 Task: Look for space in Shinshiro, Japan from 8th June, 2023 to 19th June, 2023 for 1 adult in price range Rs.5000 to Rs.12000. Place can be shared room with 1  bedroom having 1 bed and 1 bathroom. Property type can be house, flat, guest house, hotel. Booking option can be shelf check-in. Required host language is English.
Action: Mouse moved to (432, 74)
Screenshot: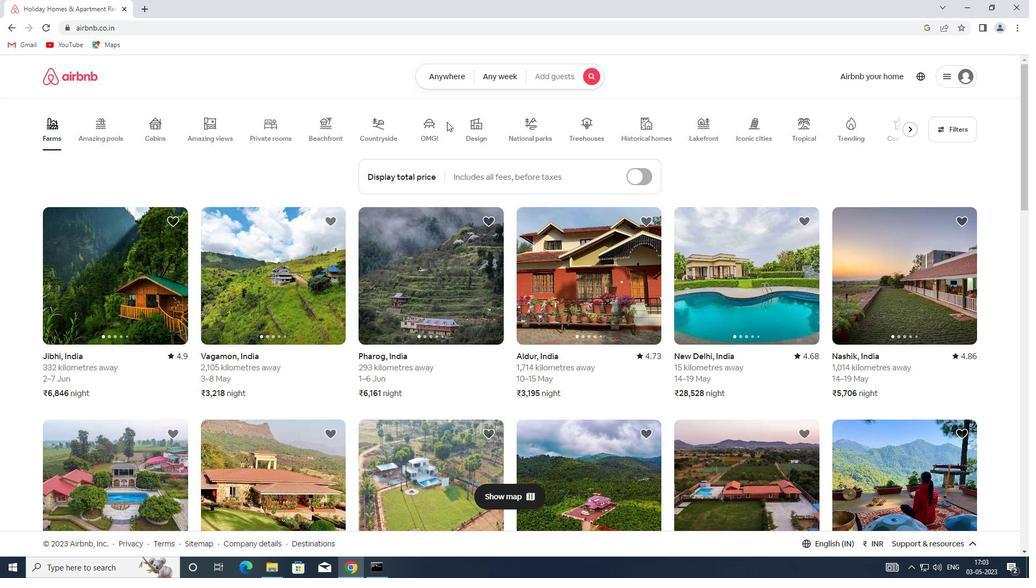 
Action: Mouse pressed left at (432, 74)
Screenshot: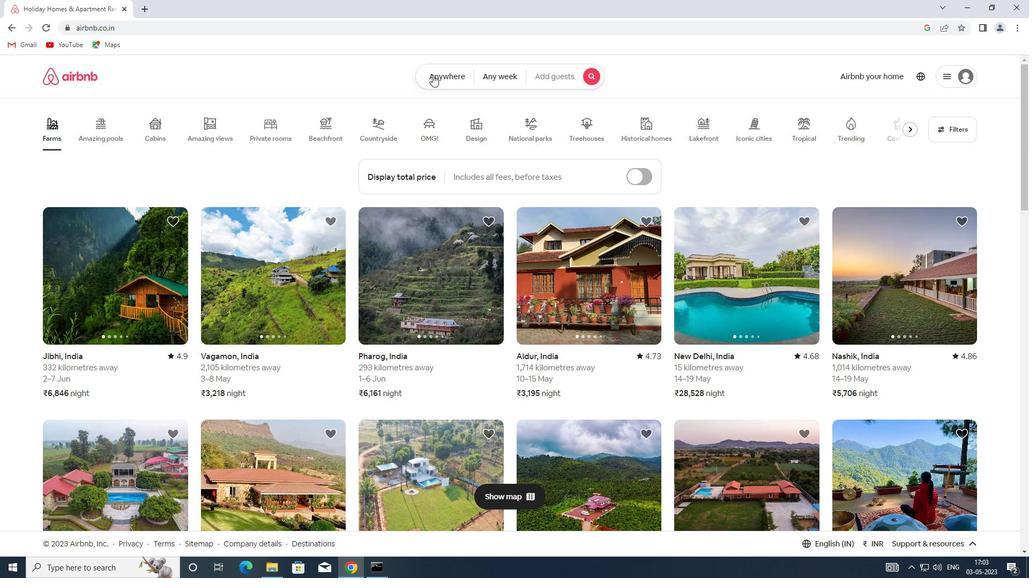 
Action: Mouse moved to (338, 112)
Screenshot: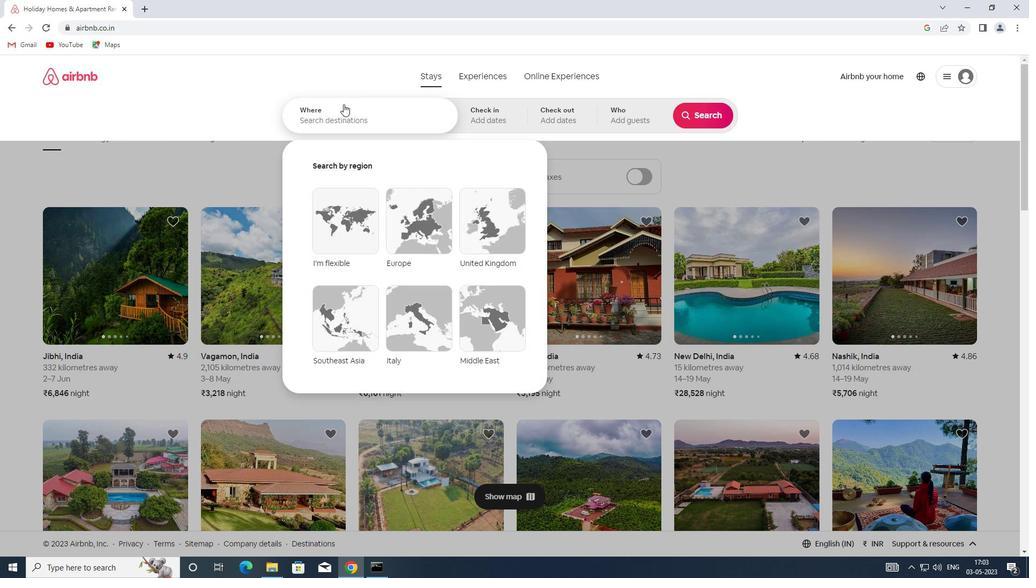 
Action: Mouse pressed left at (338, 112)
Screenshot: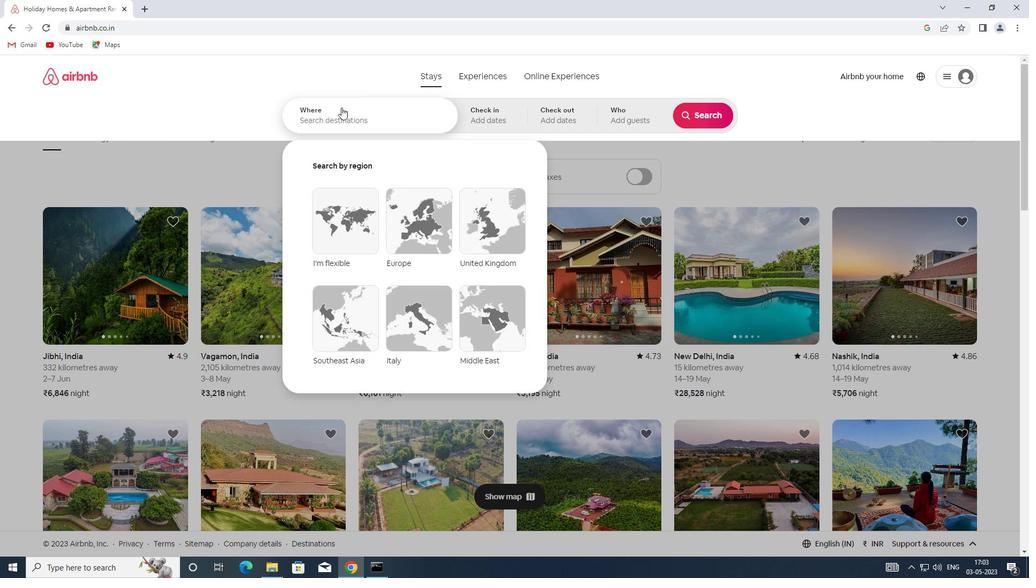 
Action: Key pressed <Key.shift>SHINSHIRO,<Key.shift>JAPAN
Screenshot: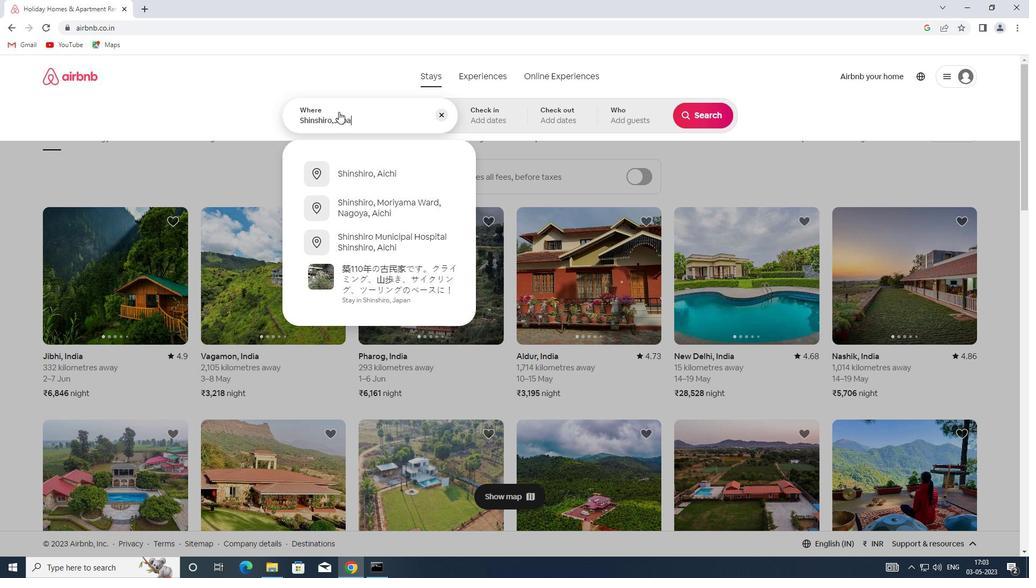 
Action: Mouse moved to (502, 109)
Screenshot: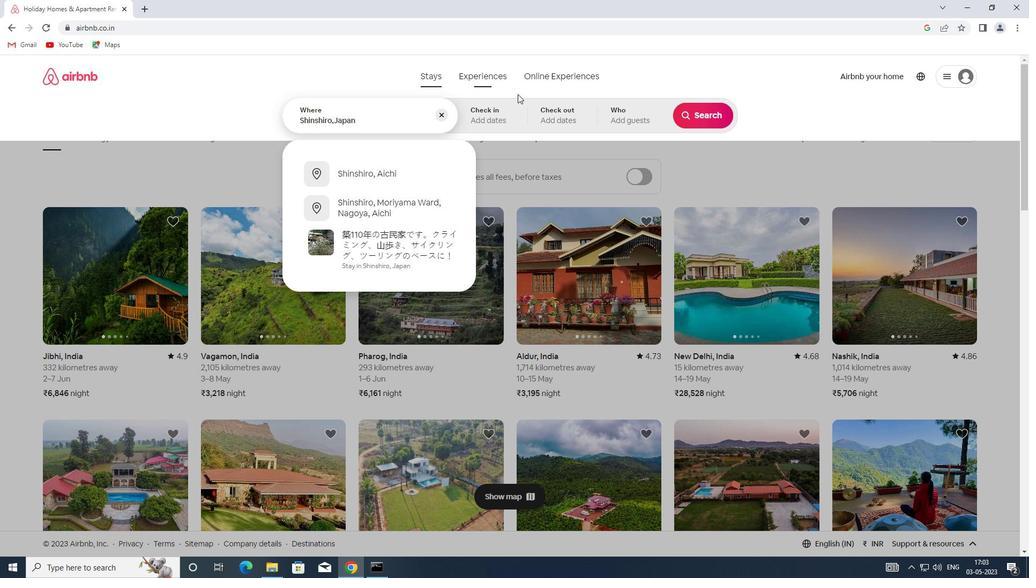 
Action: Mouse pressed left at (502, 109)
Screenshot: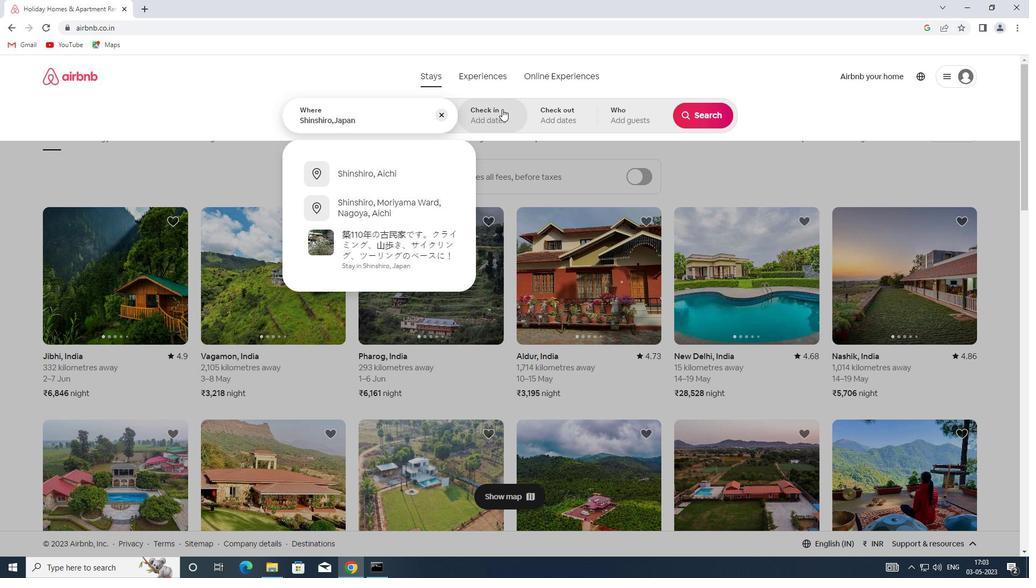 
Action: Mouse moved to (640, 266)
Screenshot: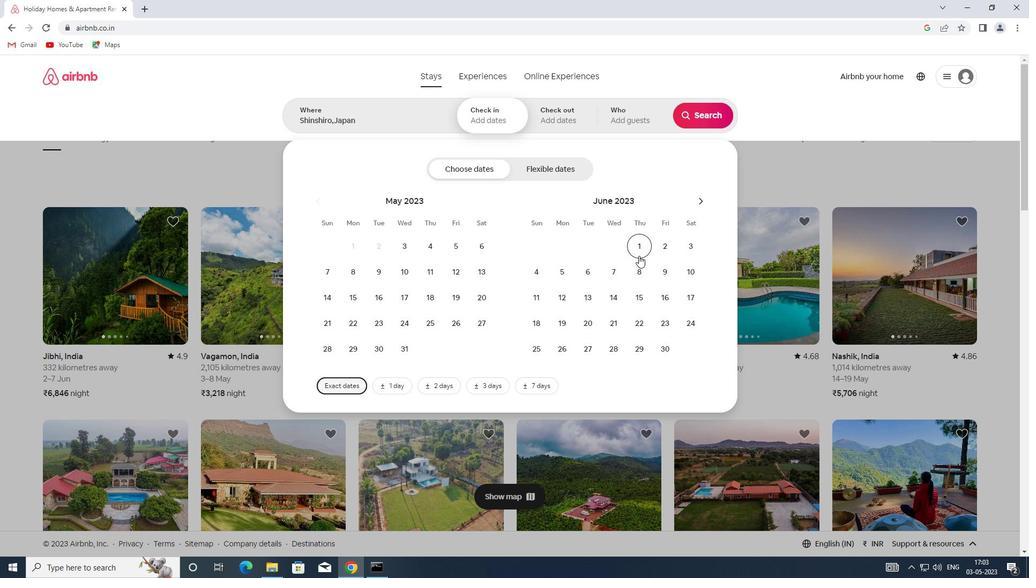 
Action: Mouse pressed left at (640, 266)
Screenshot: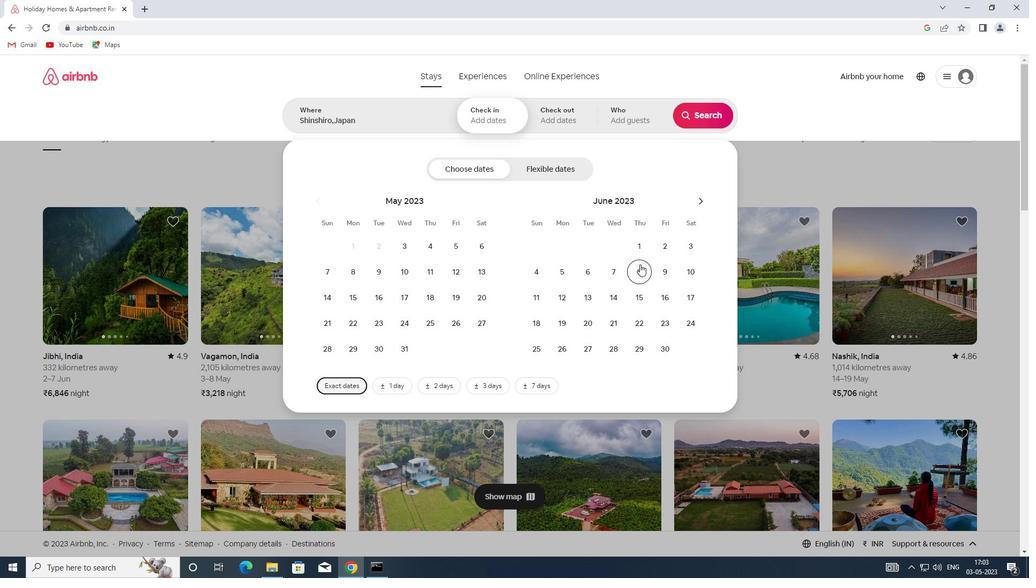 
Action: Mouse moved to (552, 331)
Screenshot: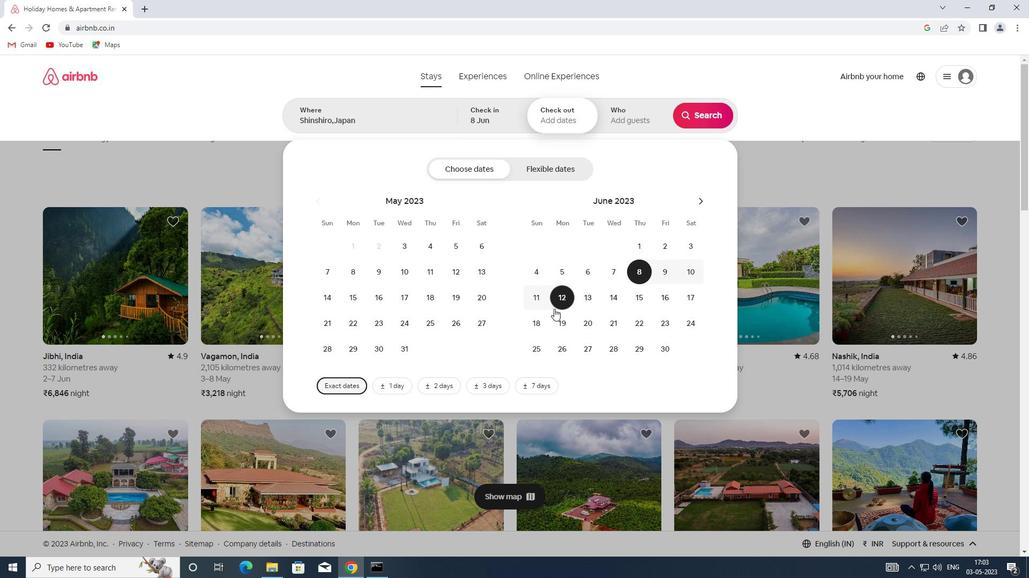 
Action: Mouse pressed left at (552, 331)
Screenshot: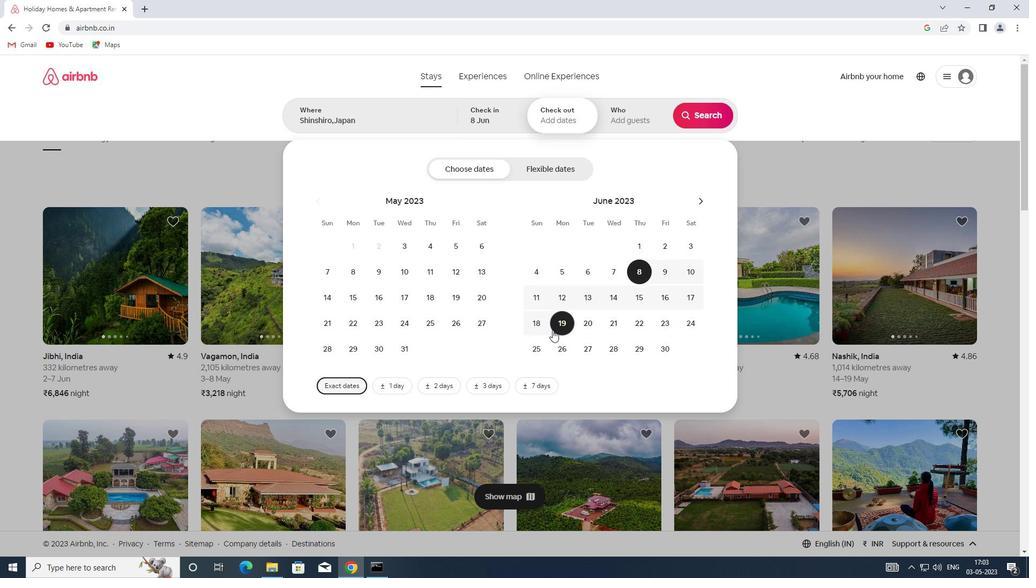 
Action: Mouse moved to (615, 124)
Screenshot: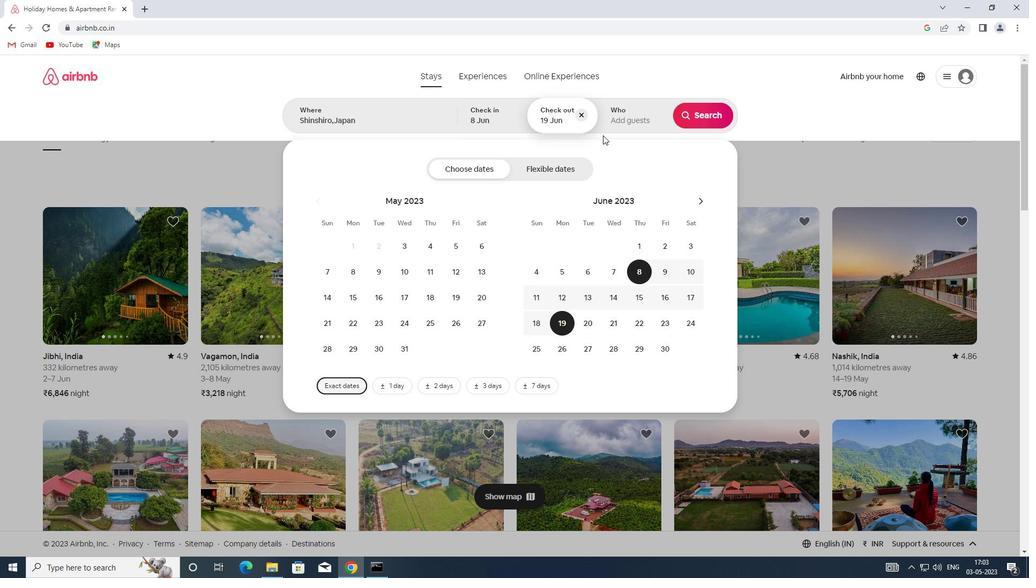 
Action: Mouse pressed left at (615, 124)
Screenshot: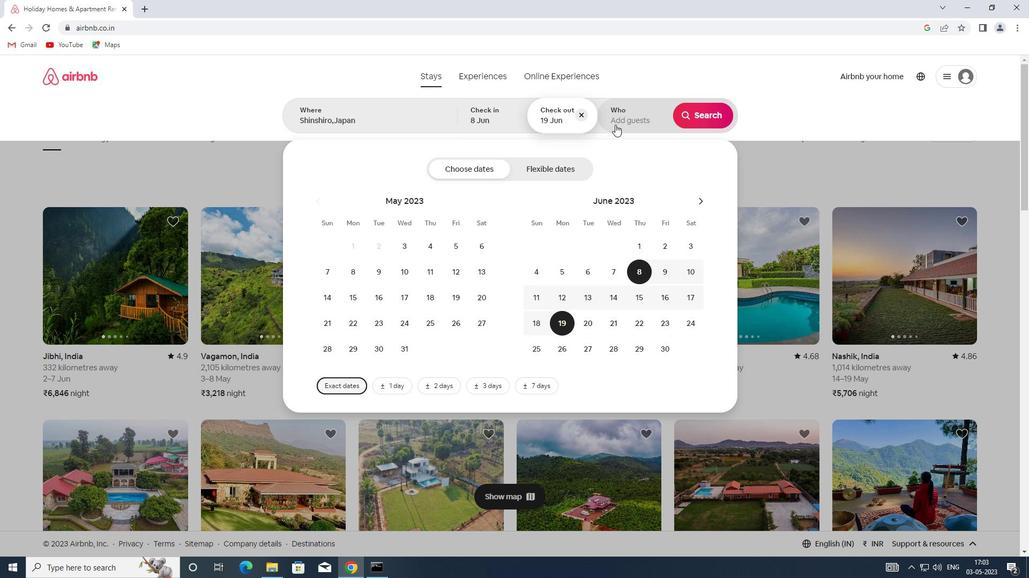 
Action: Mouse moved to (700, 174)
Screenshot: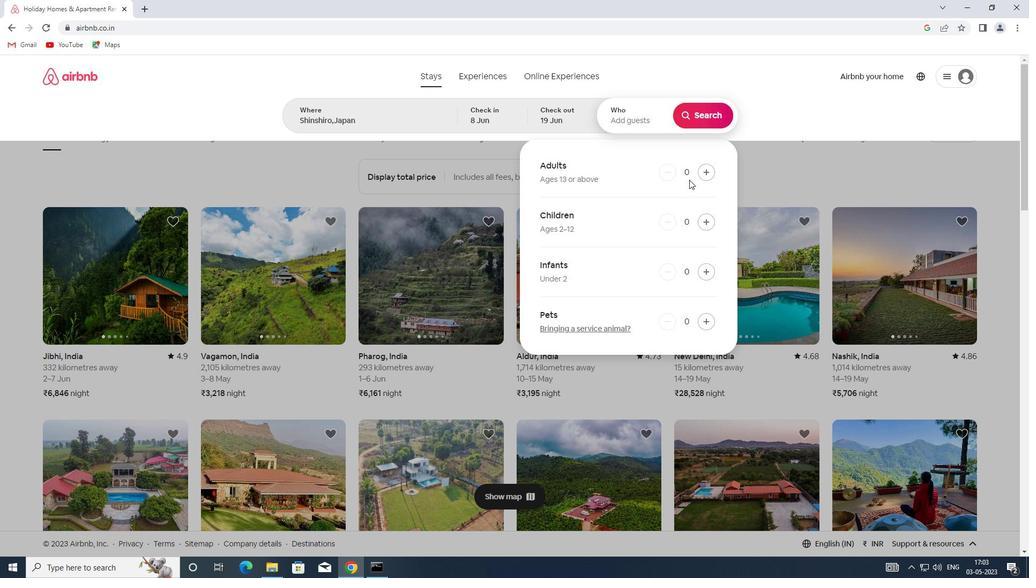 
Action: Mouse pressed left at (700, 174)
Screenshot: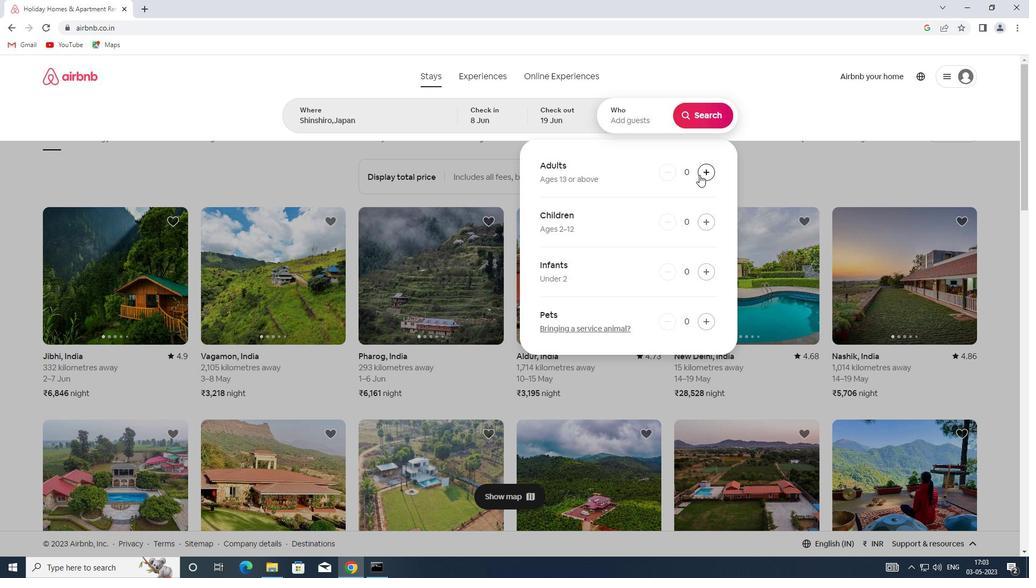 
Action: Mouse moved to (699, 116)
Screenshot: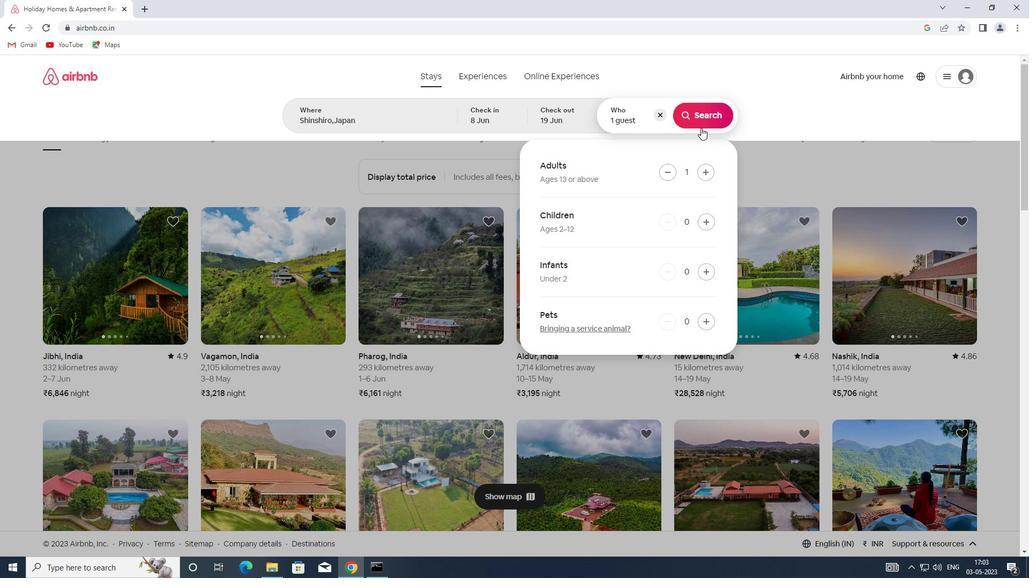 
Action: Mouse pressed left at (699, 116)
Screenshot: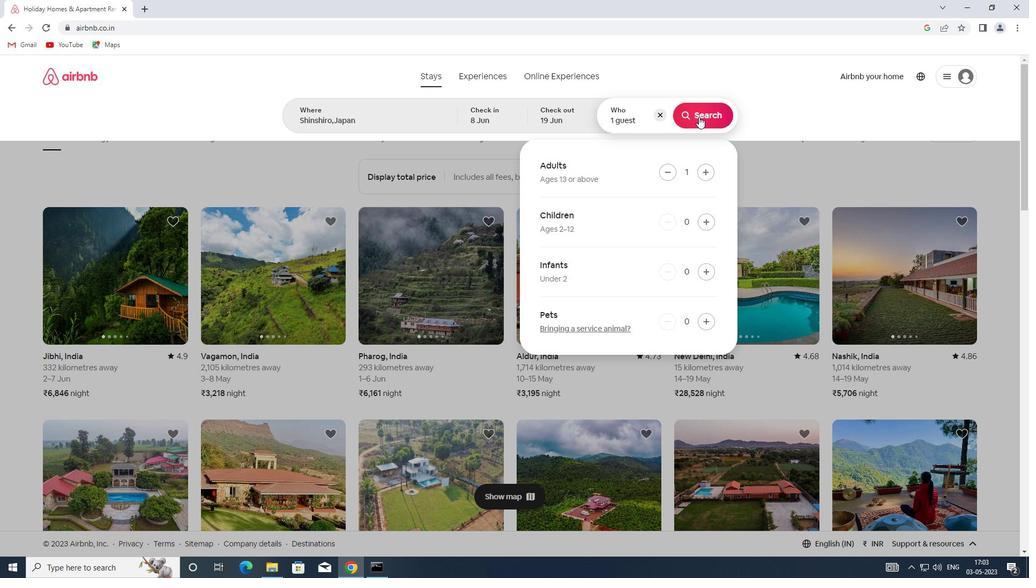 
Action: Mouse moved to (980, 115)
Screenshot: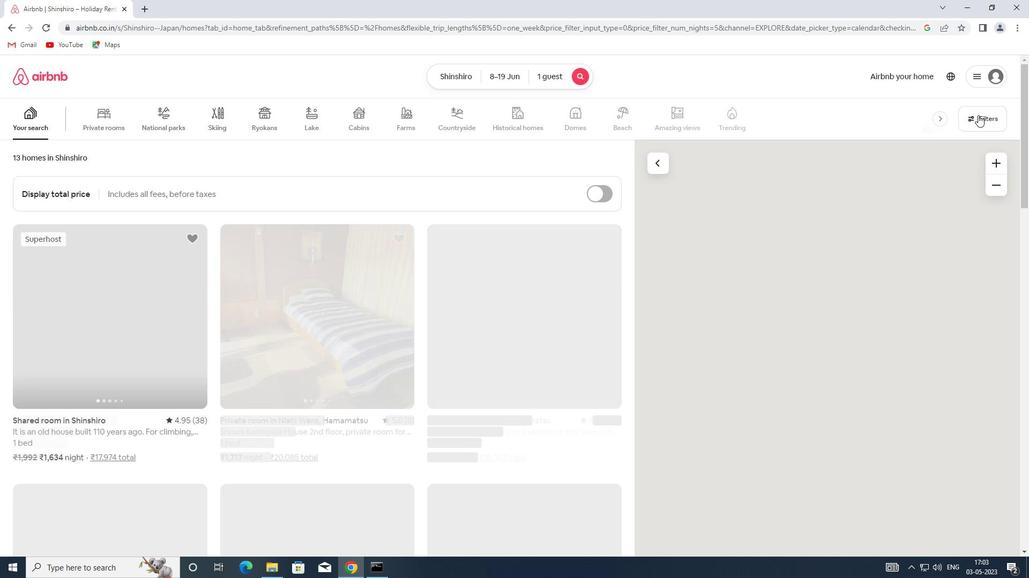 
Action: Mouse pressed left at (980, 115)
Screenshot: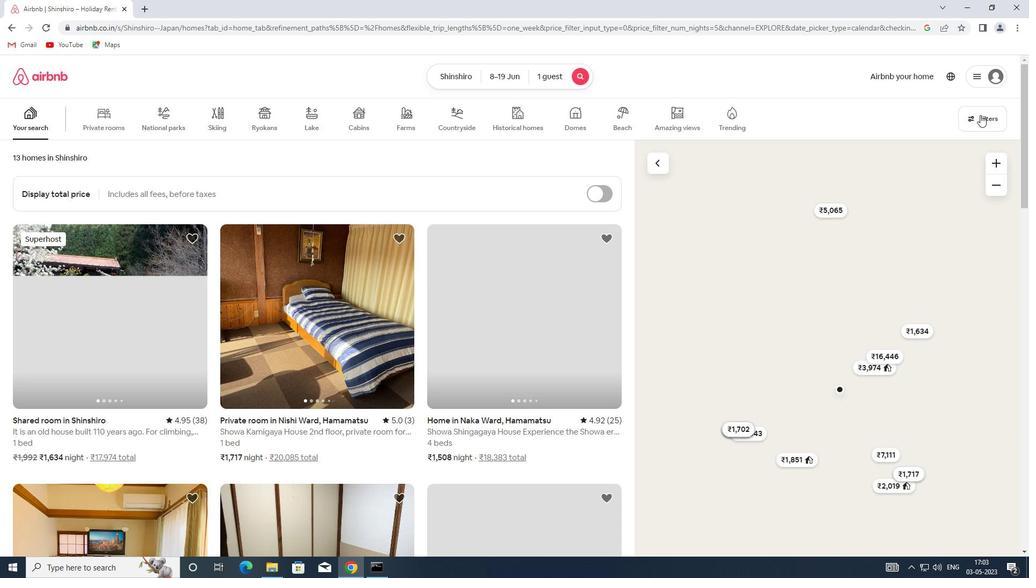 
Action: Mouse moved to (375, 256)
Screenshot: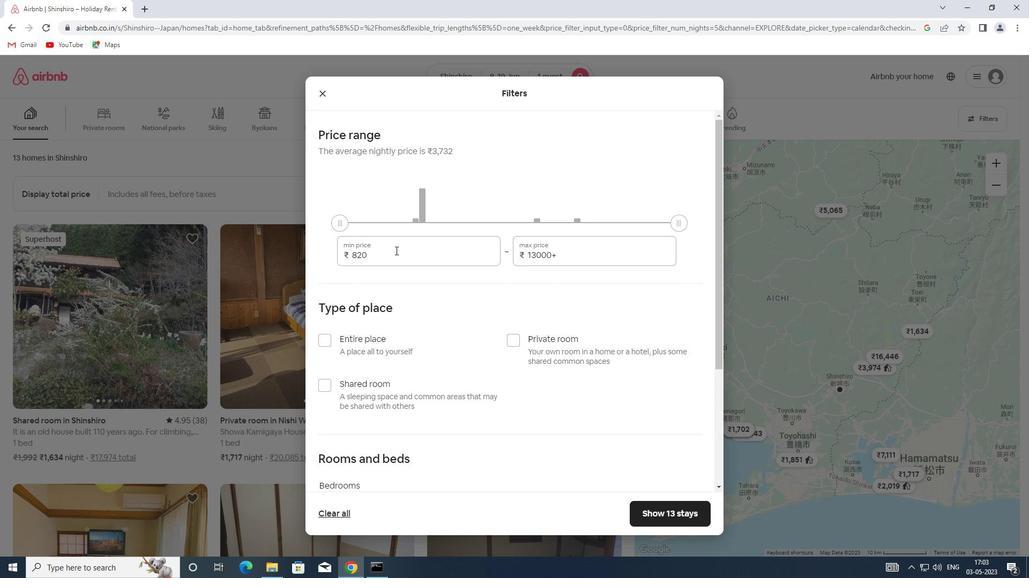 
Action: Mouse pressed left at (375, 256)
Screenshot: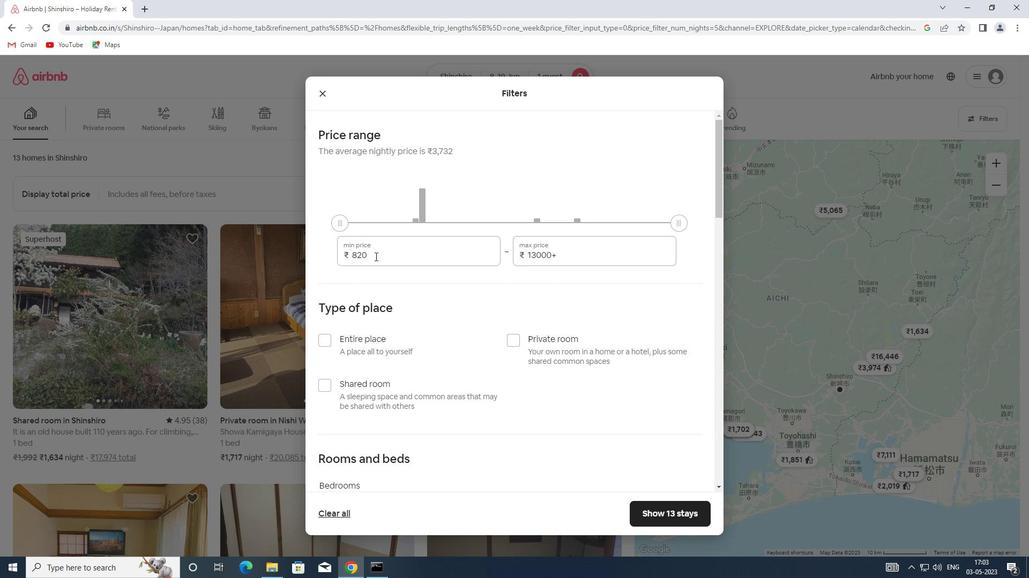 
Action: Mouse moved to (308, 256)
Screenshot: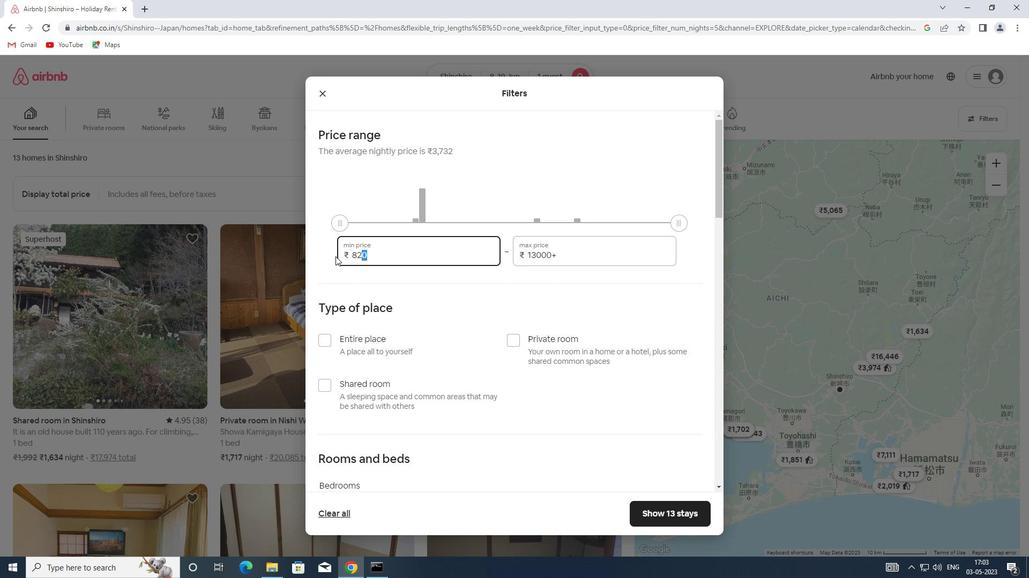 
Action: Key pressed 50
Screenshot: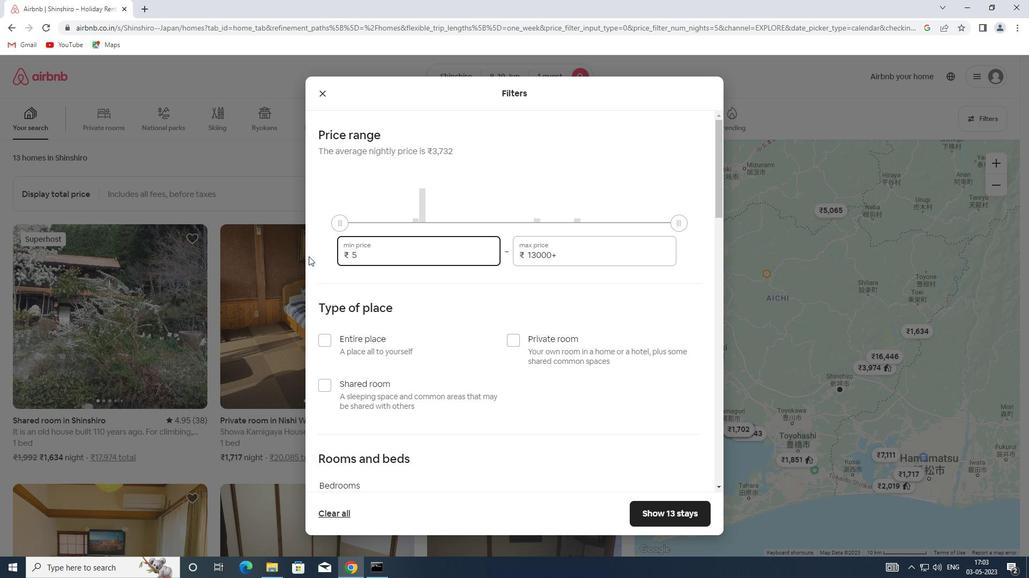 
Action: Mouse moved to (359, 254)
Screenshot: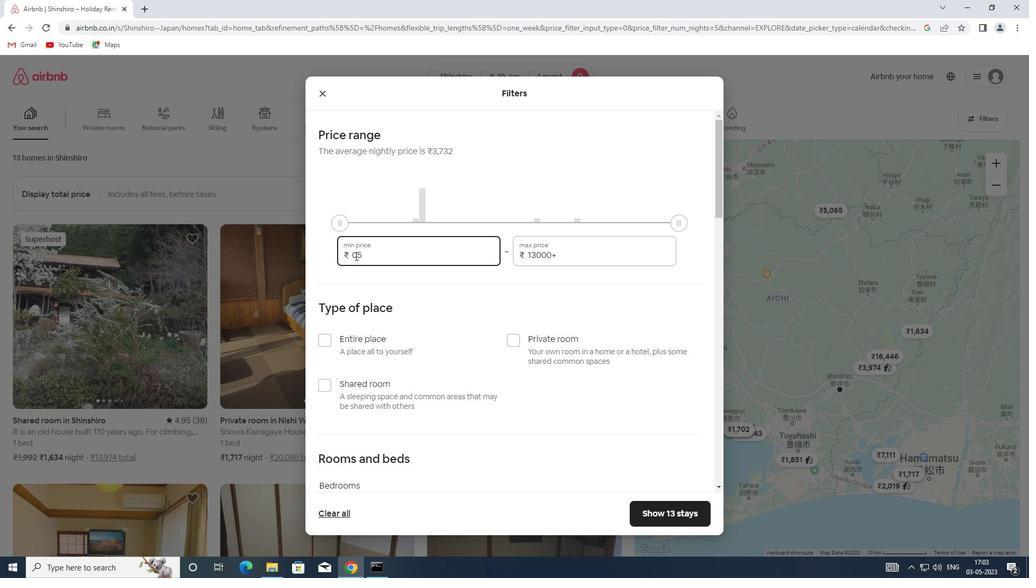 
Action: Mouse pressed left at (359, 254)
Screenshot: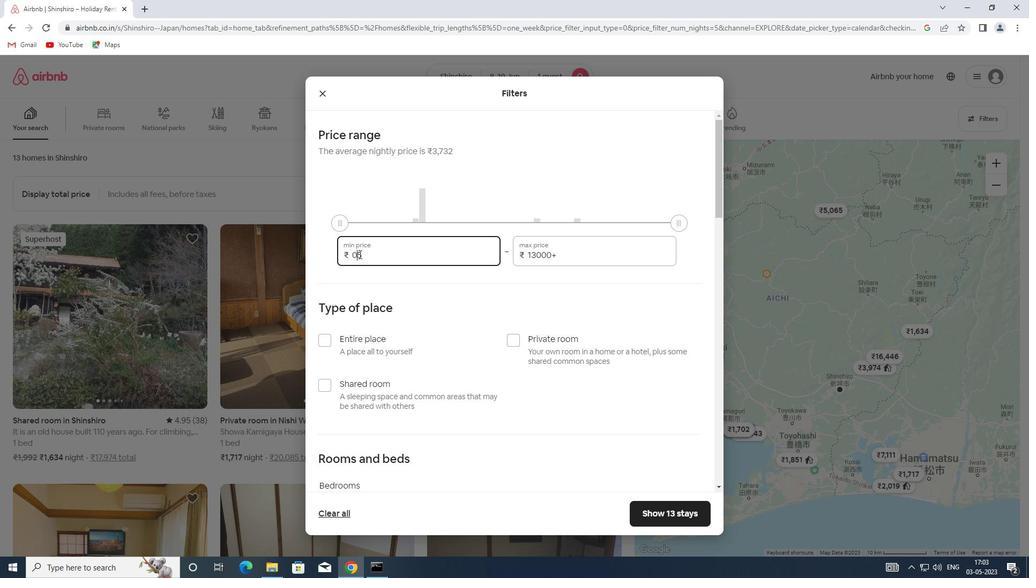 
Action: Mouse moved to (380, 258)
Screenshot: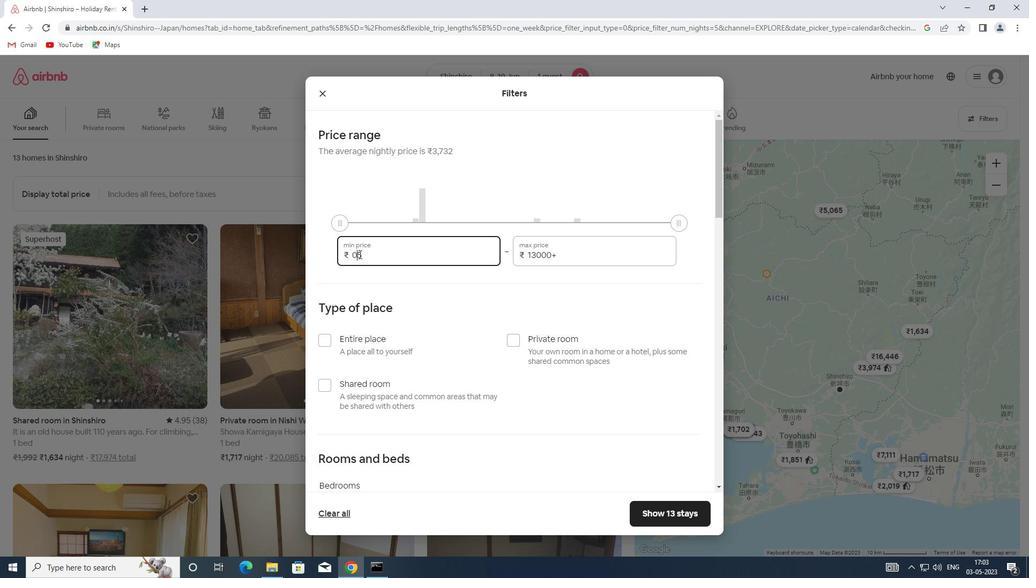 
Action: Mouse pressed left at (380, 258)
Screenshot: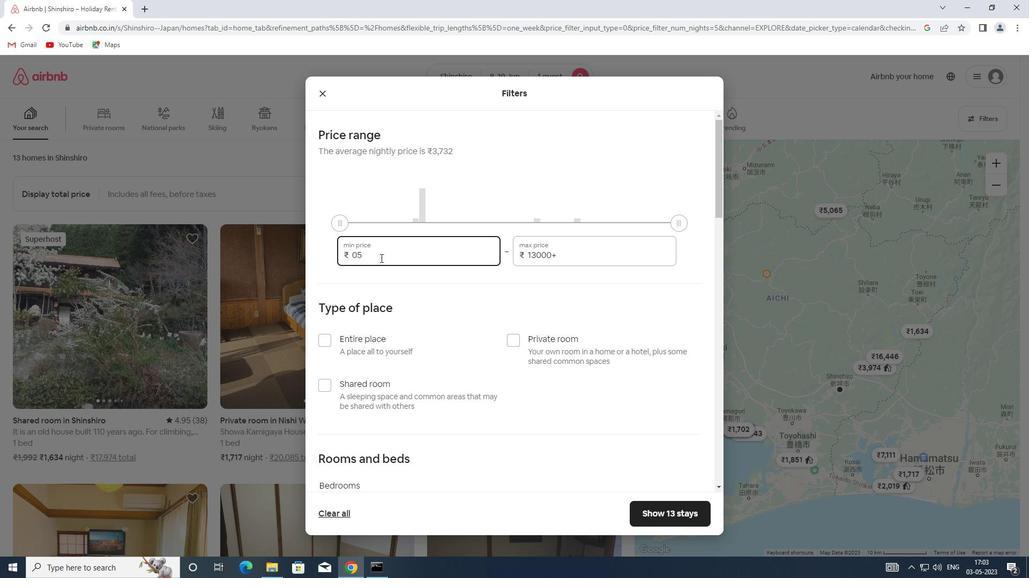 
Action: Mouse moved to (347, 254)
Screenshot: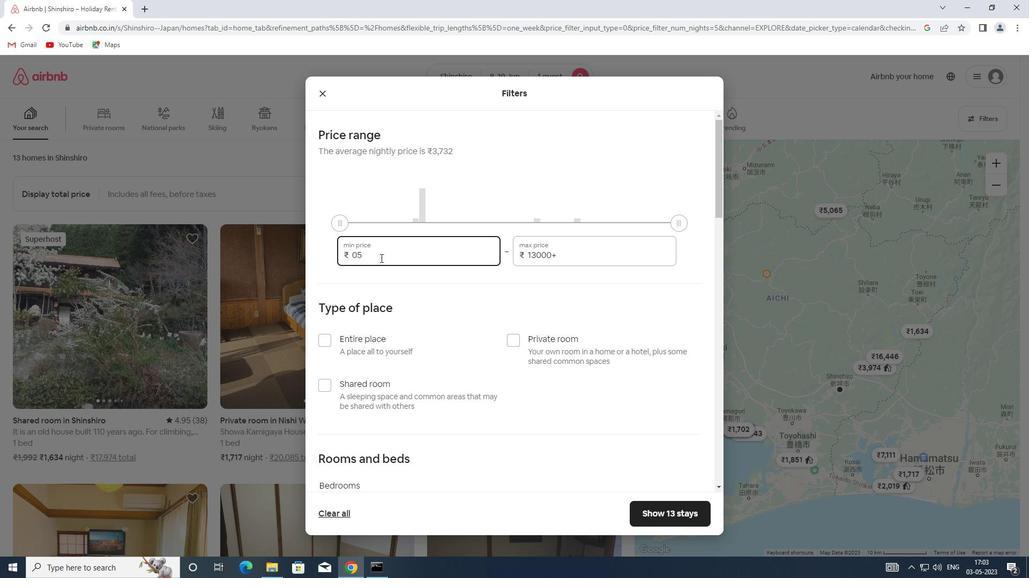 
Action: Key pressed 5000
Screenshot: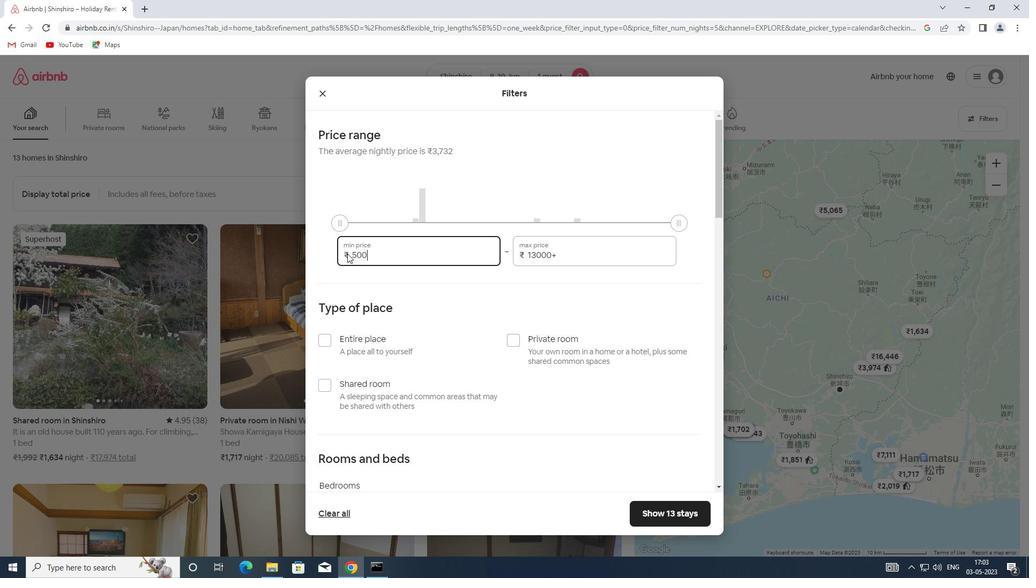 
Action: Mouse moved to (559, 250)
Screenshot: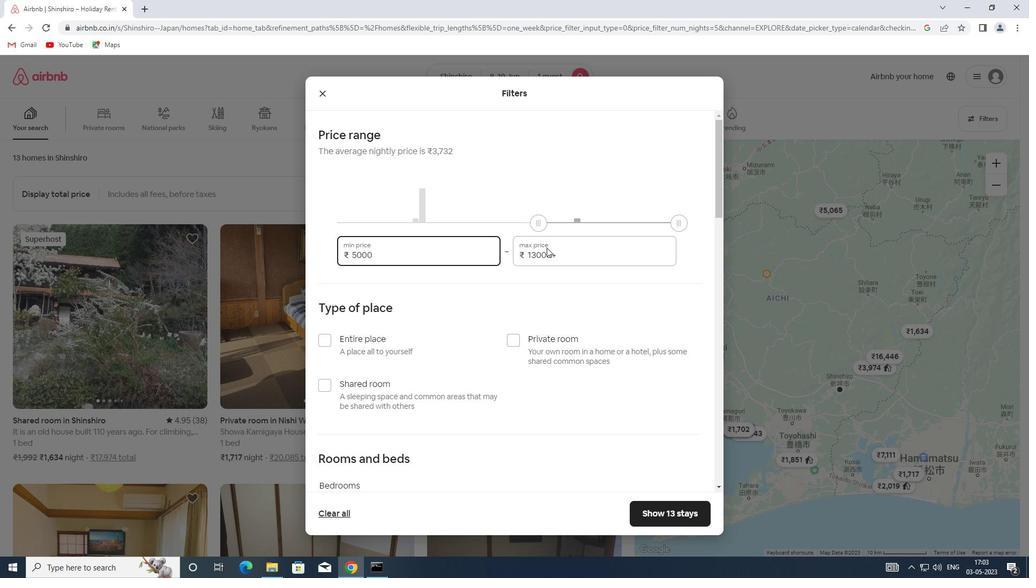 
Action: Mouse pressed left at (559, 250)
Screenshot: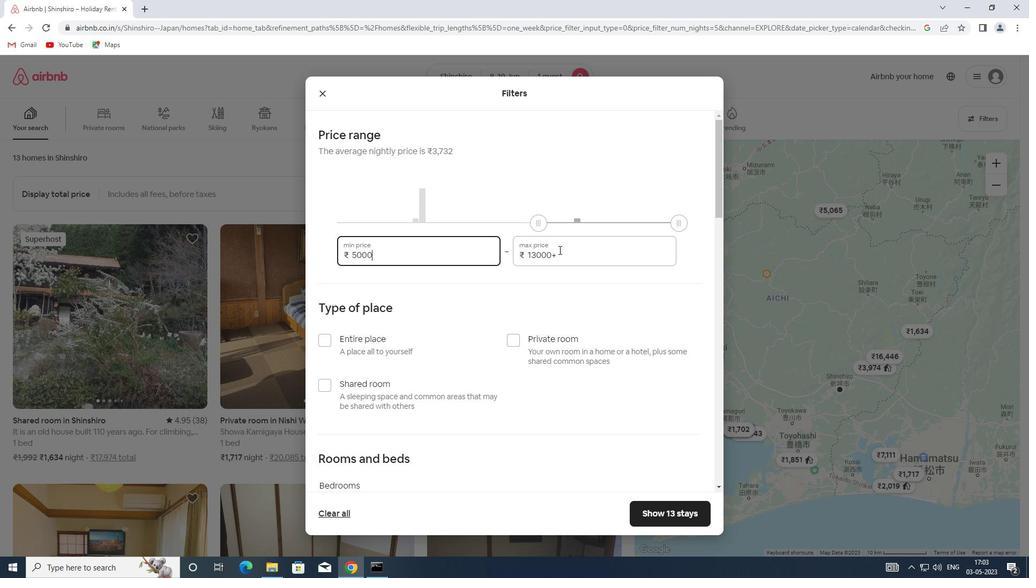 
Action: Mouse moved to (488, 256)
Screenshot: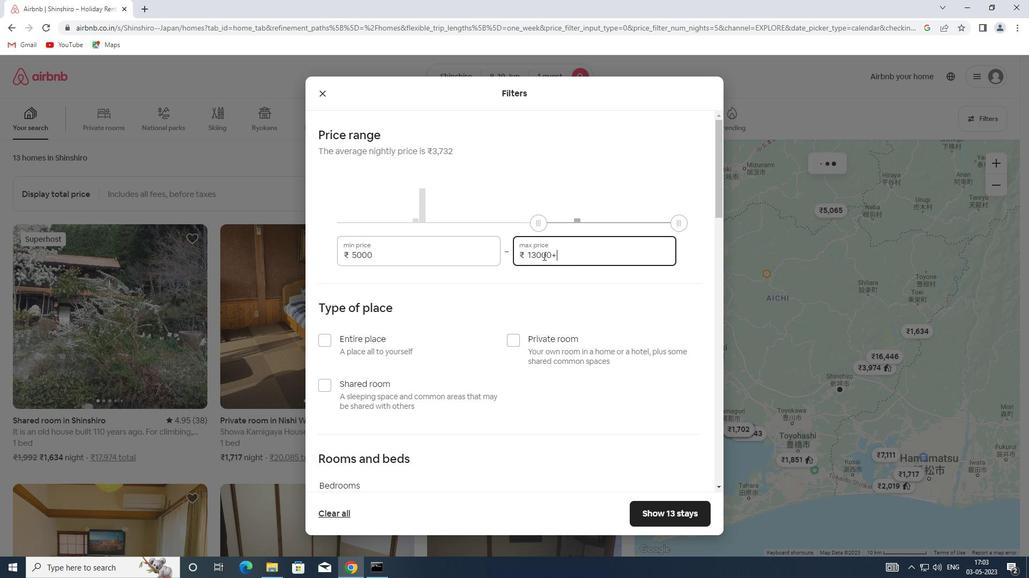 
Action: Key pressed 12000
Screenshot: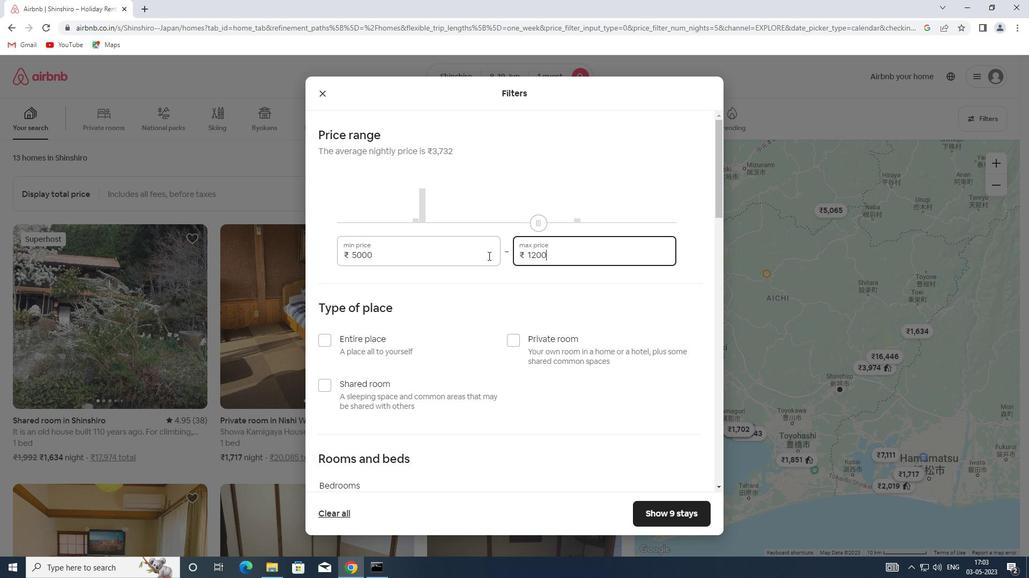
Action: Mouse moved to (359, 389)
Screenshot: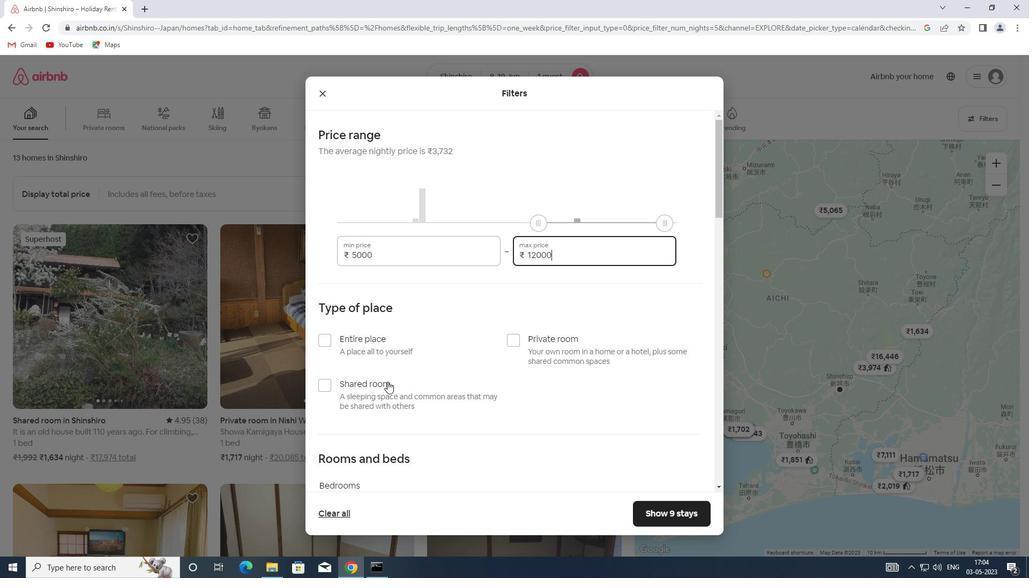 
Action: Mouse pressed left at (359, 389)
Screenshot: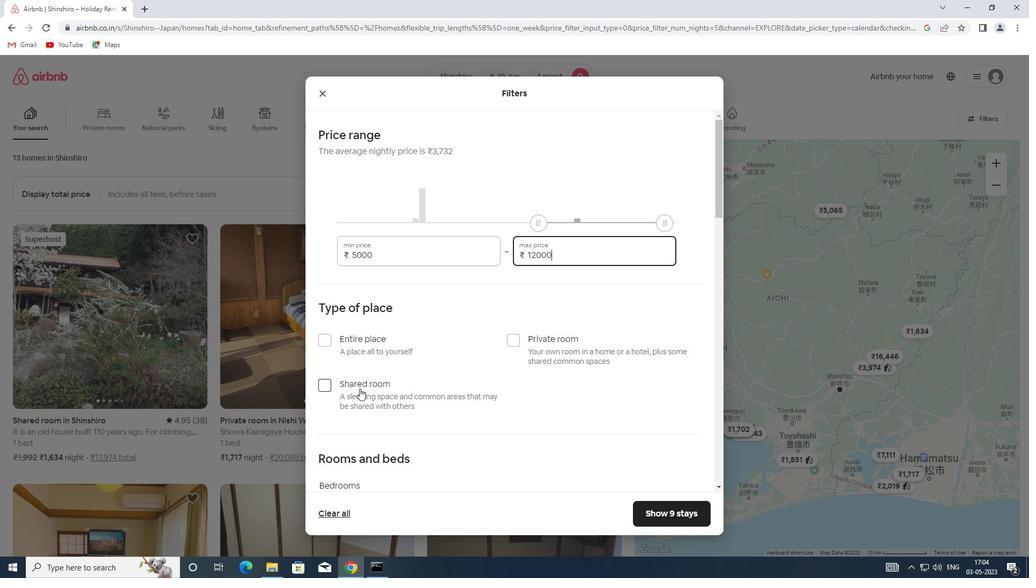 
Action: Mouse moved to (376, 366)
Screenshot: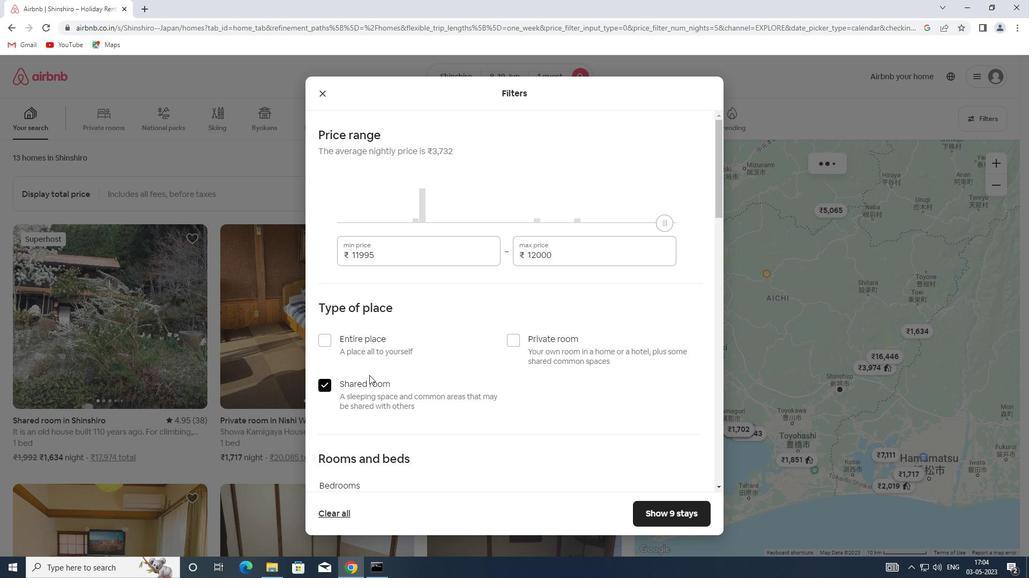 
Action: Mouse scrolled (376, 366) with delta (0, 0)
Screenshot: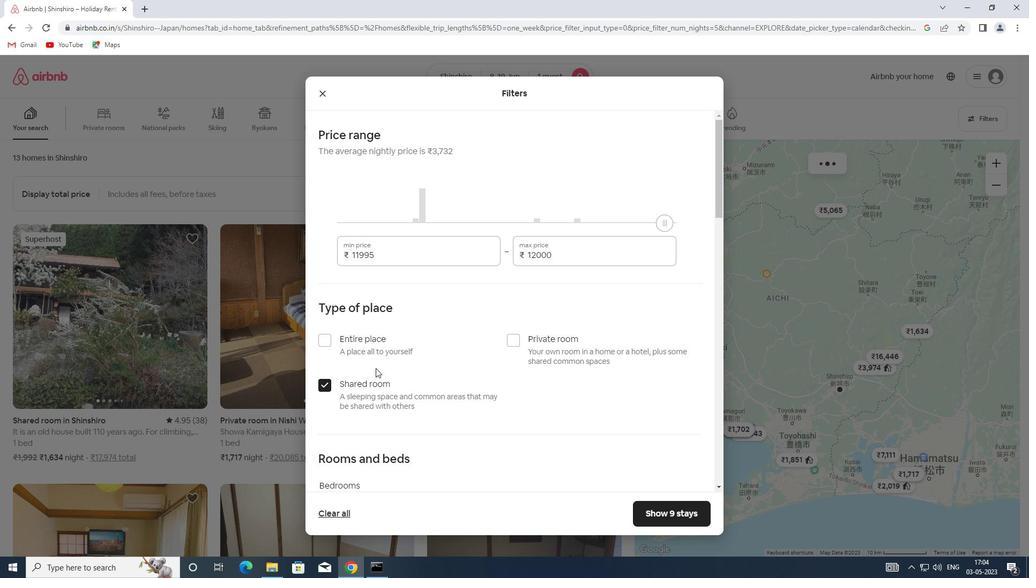 
Action: Mouse scrolled (376, 366) with delta (0, 0)
Screenshot: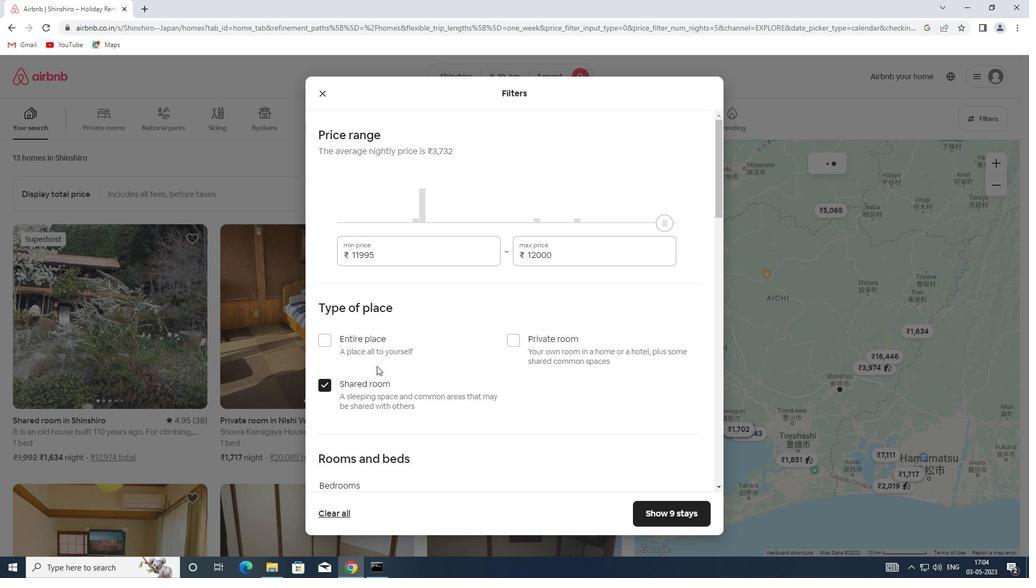 
Action: Mouse scrolled (376, 366) with delta (0, 0)
Screenshot: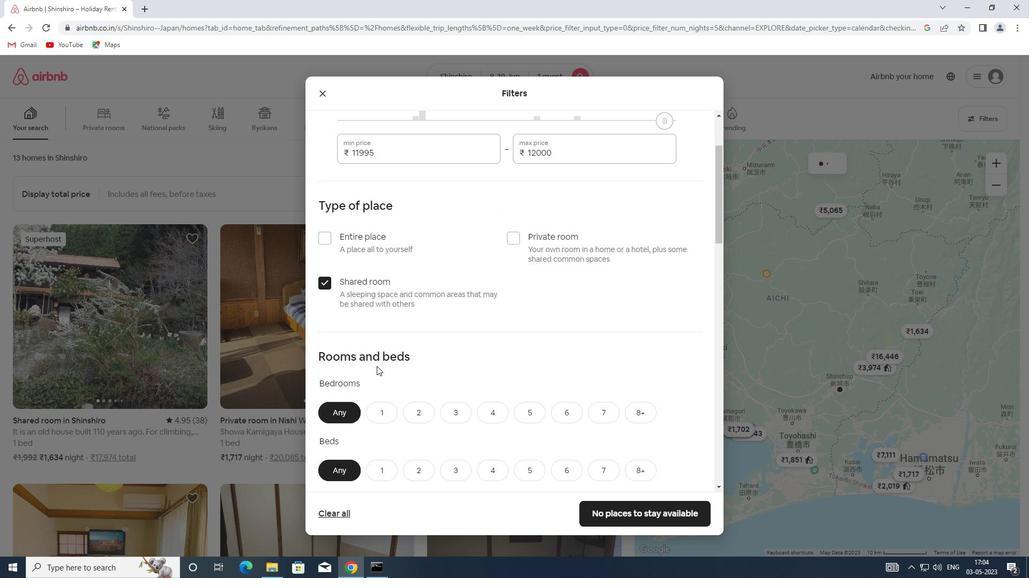 
Action: Mouse scrolled (376, 366) with delta (0, 0)
Screenshot: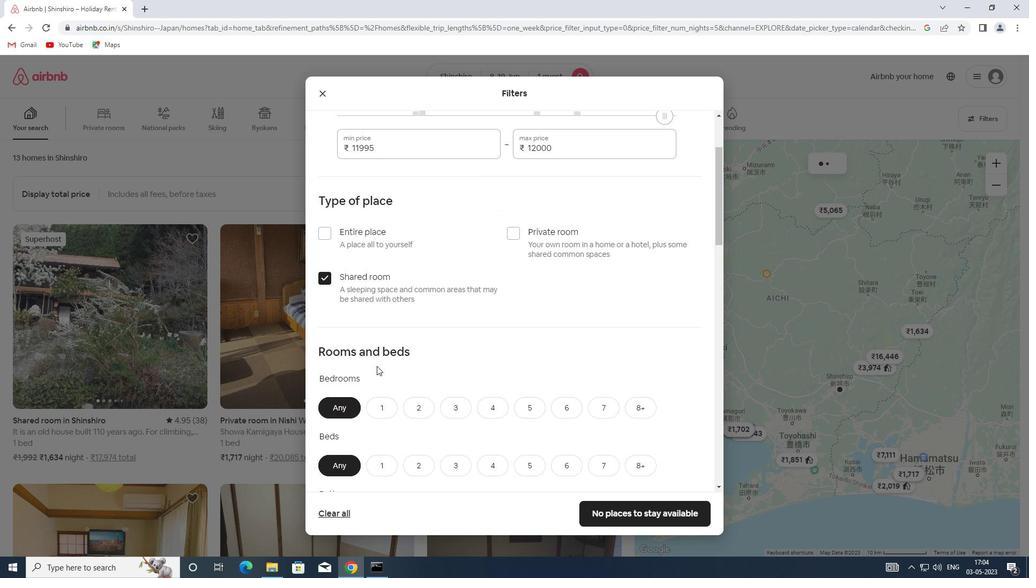 
Action: Mouse scrolled (376, 366) with delta (0, 0)
Screenshot: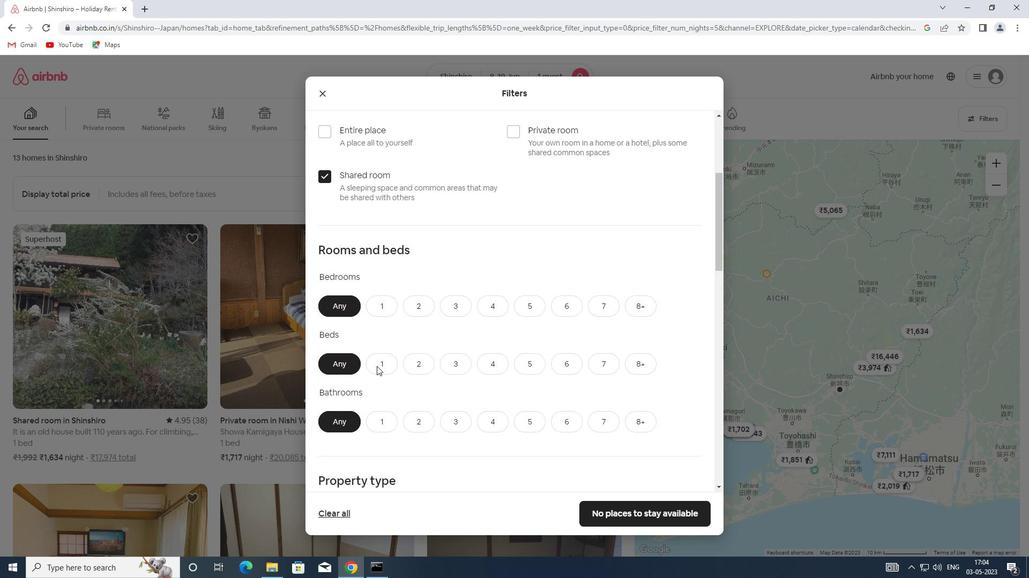 
Action: Mouse scrolled (376, 366) with delta (0, 0)
Screenshot: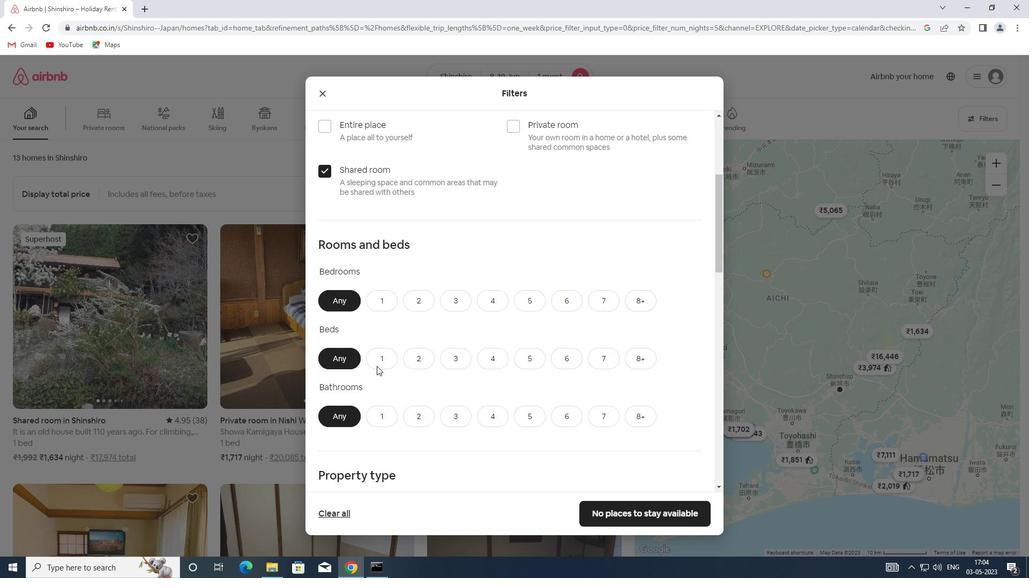 
Action: Mouse moved to (379, 190)
Screenshot: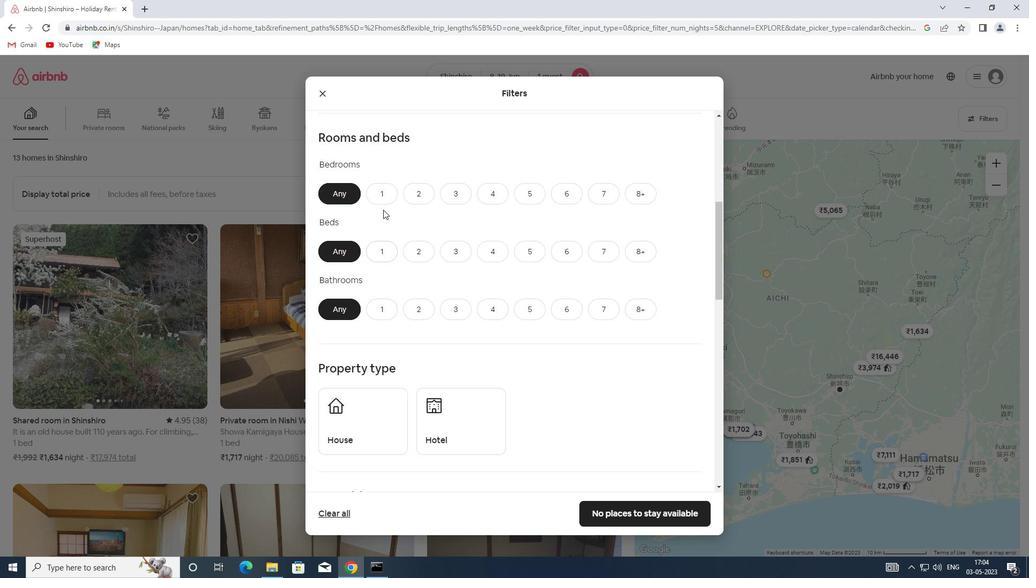 
Action: Mouse pressed left at (379, 190)
Screenshot: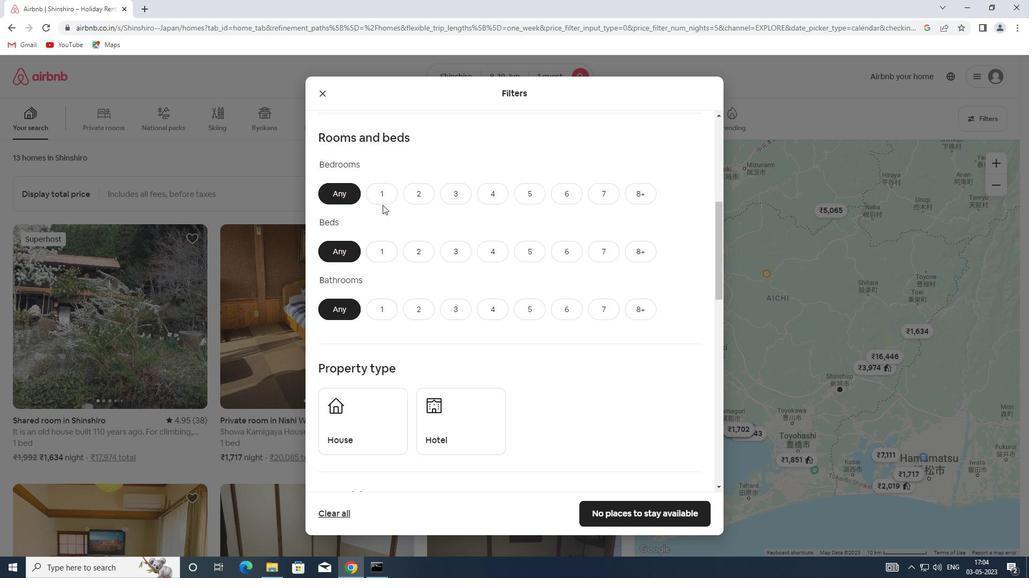 
Action: Mouse moved to (382, 257)
Screenshot: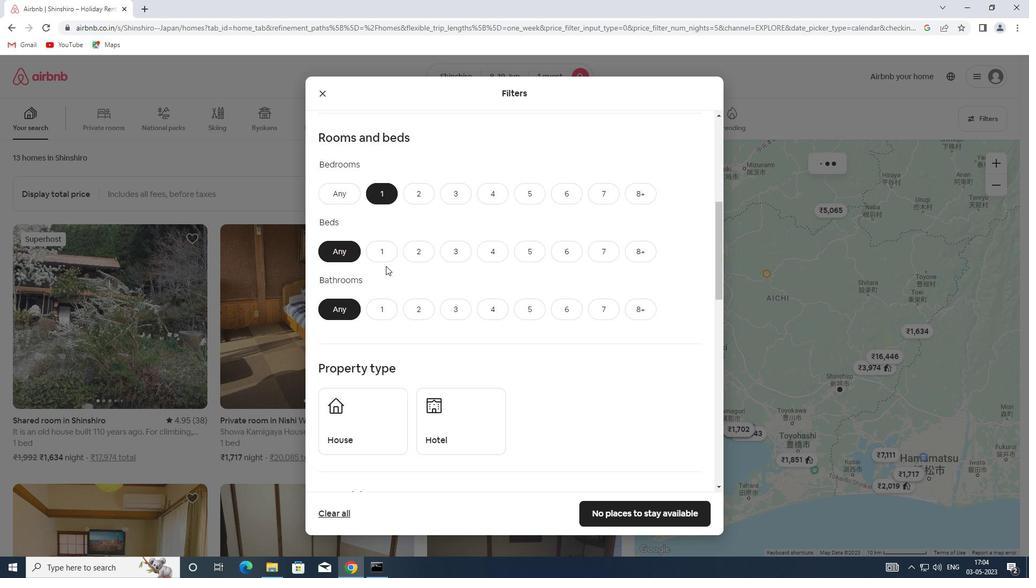 
Action: Mouse pressed left at (382, 257)
Screenshot: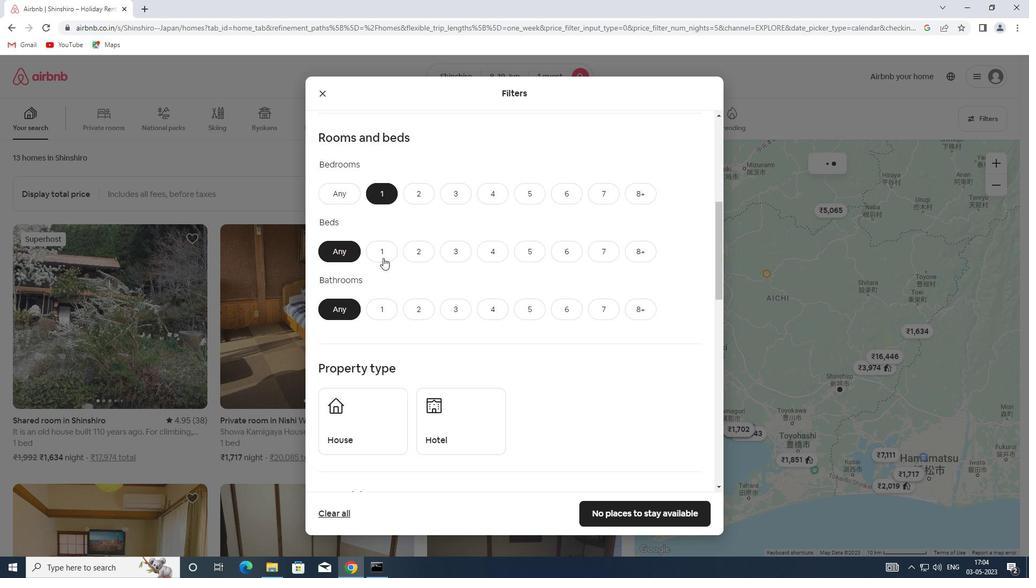 
Action: Mouse moved to (384, 310)
Screenshot: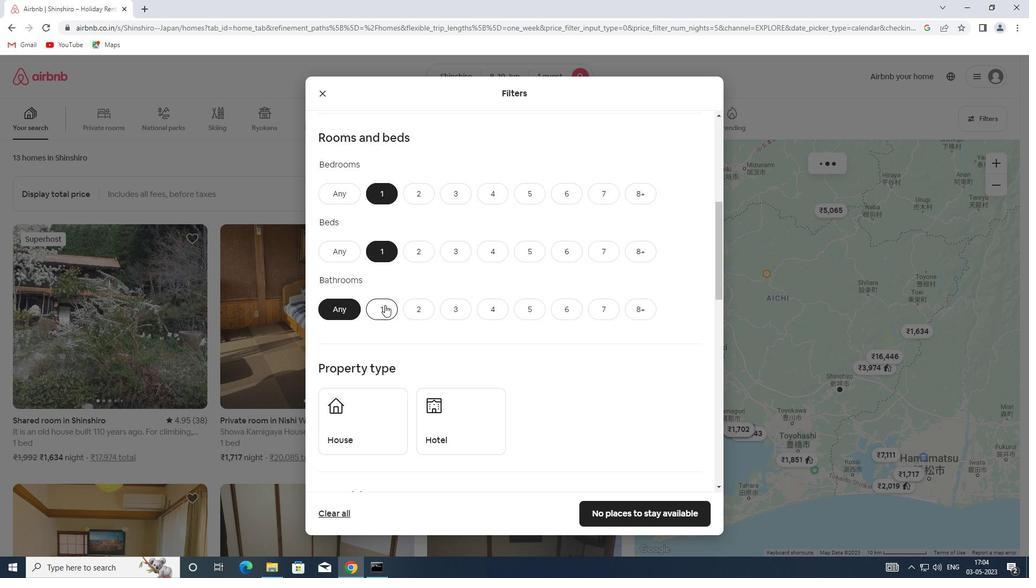 
Action: Mouse pressed left at (384, 310)
Screenshot: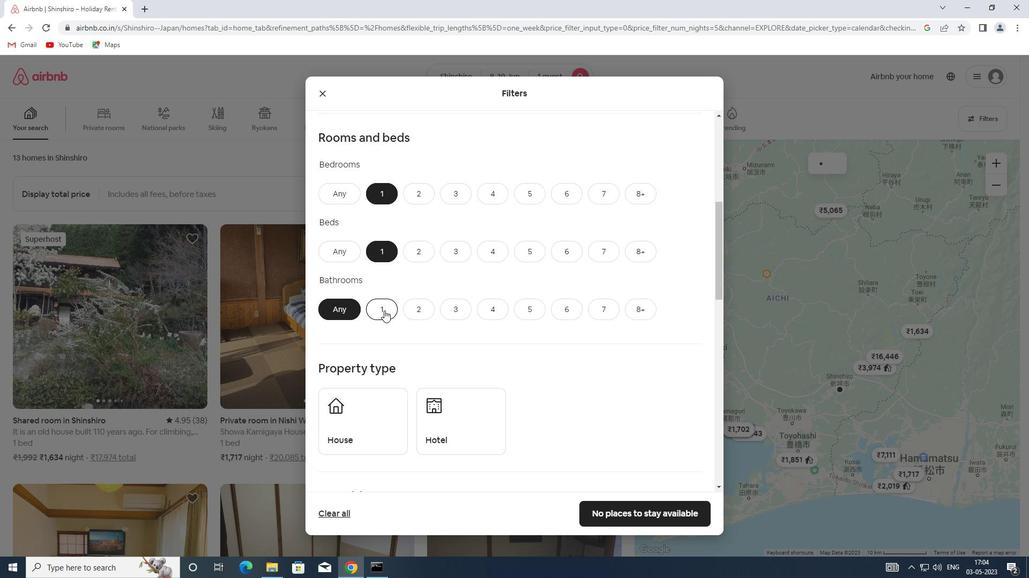 
Action: Mouse scrolled (384, 310) with delta (0, 0)
Screenshot: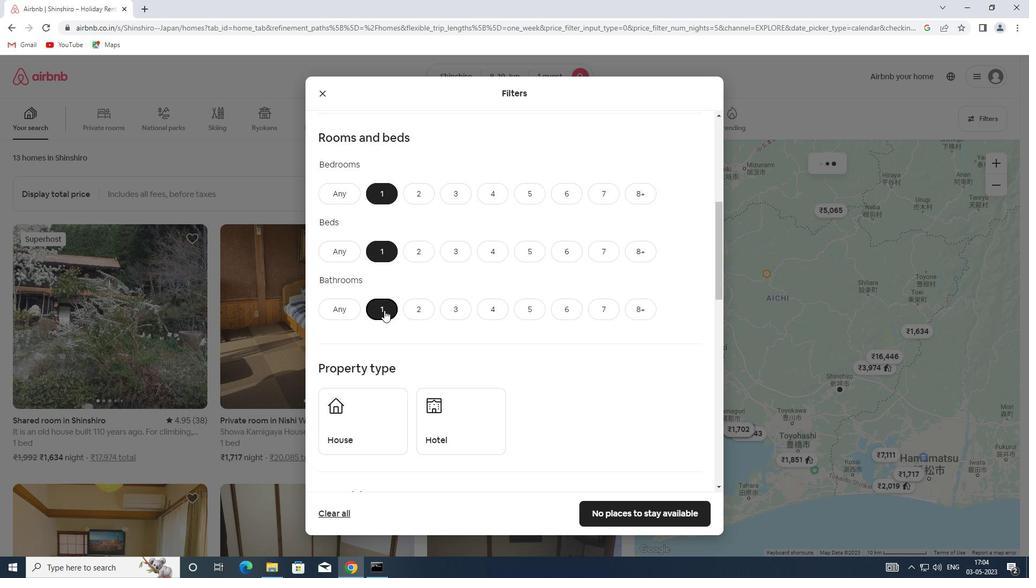 
Action: Mouse scrolled (384, 310) with delta (0, 0)
Screenshot: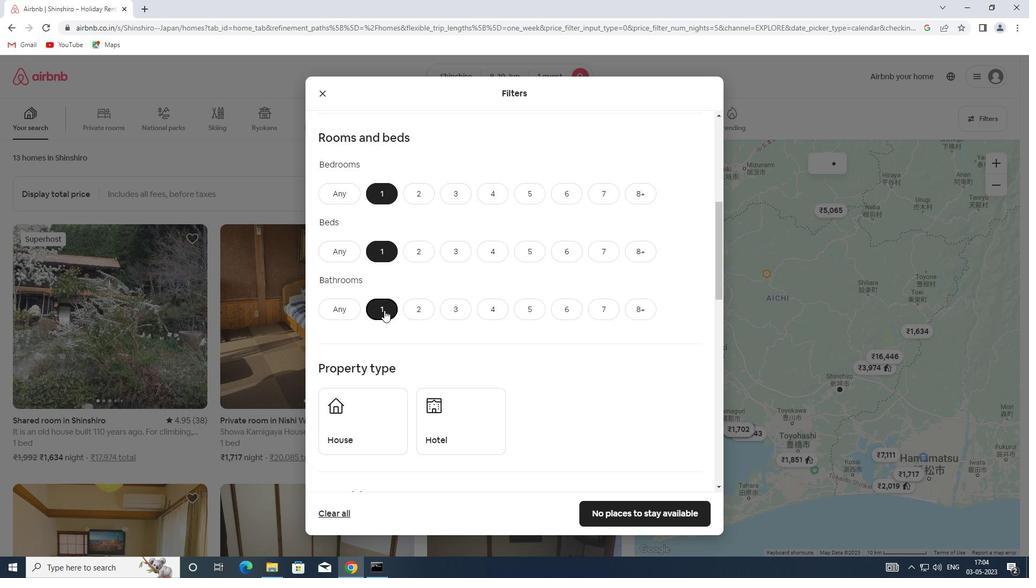 
Action: Mouse pressed left at (384, 310)
Screenshot: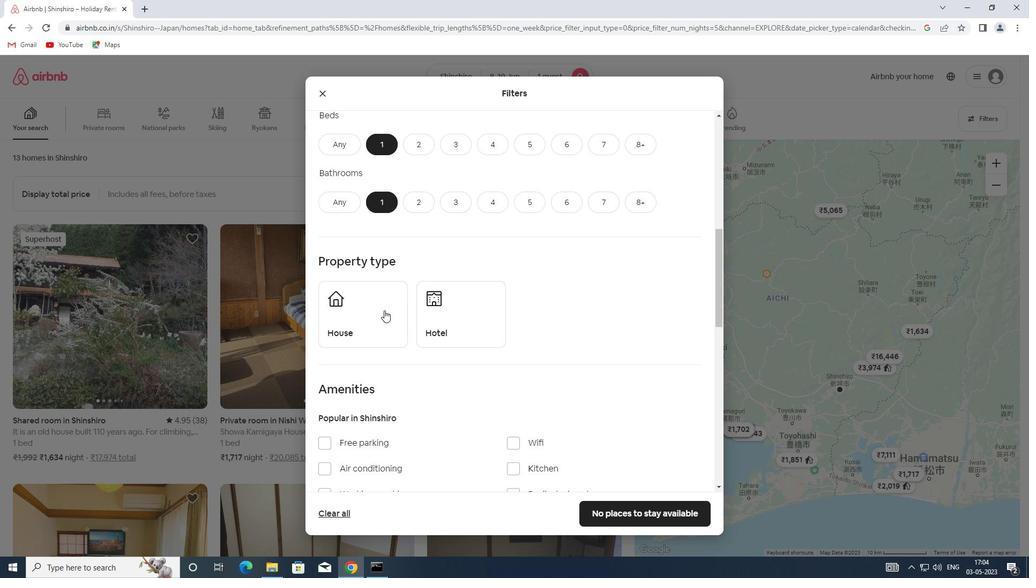 
Action: Mouse moved to (484, 315)
Screenshot: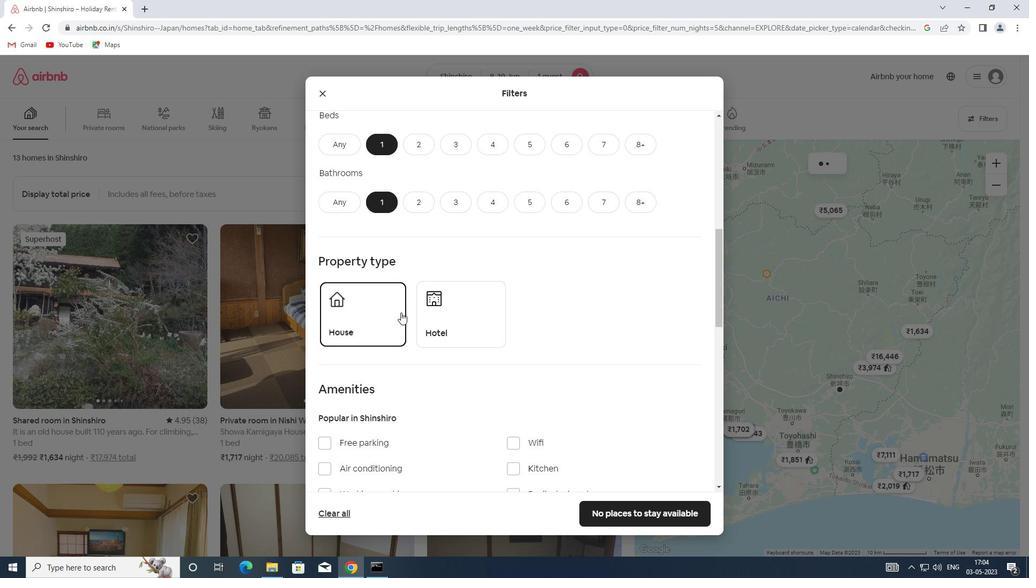 
Action: Mouse pressed left at (484, 315)
Screenshot: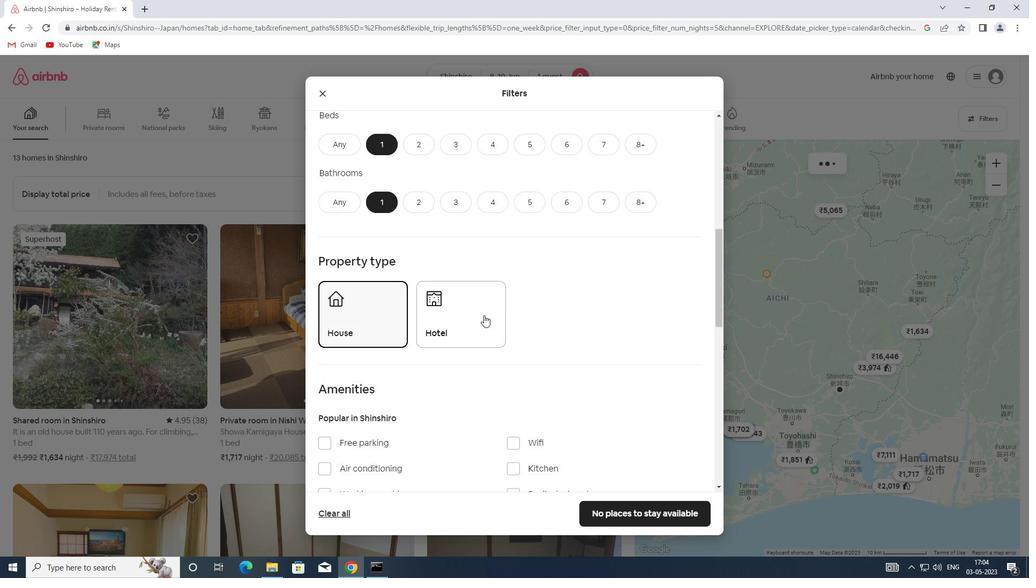 
Action: Mouse scrolled (484, 315) with delta (0, 0)
Screenshot: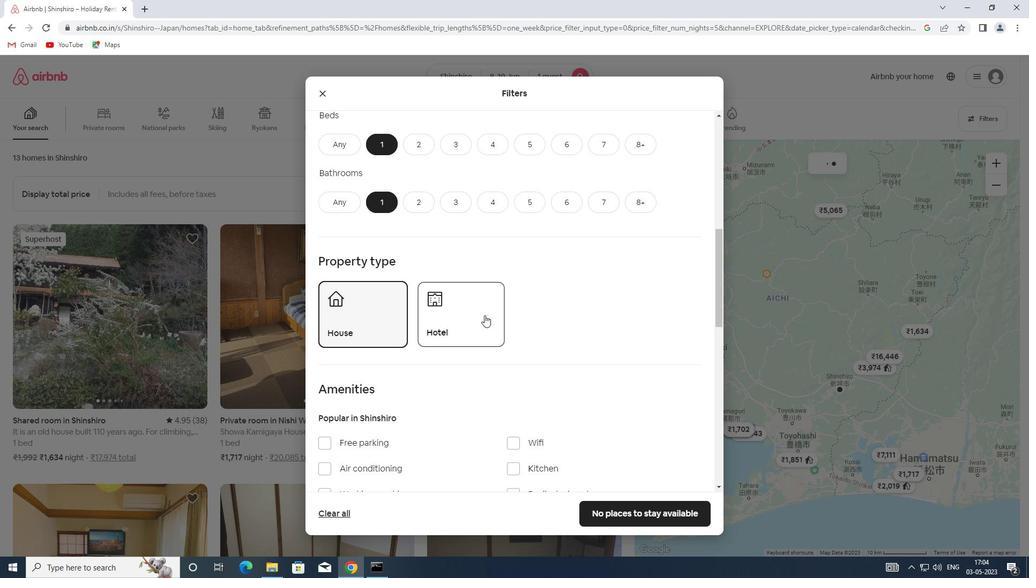 
Action: Mouse scrolled (484, 316) with delta (0, 0)
Screenshot: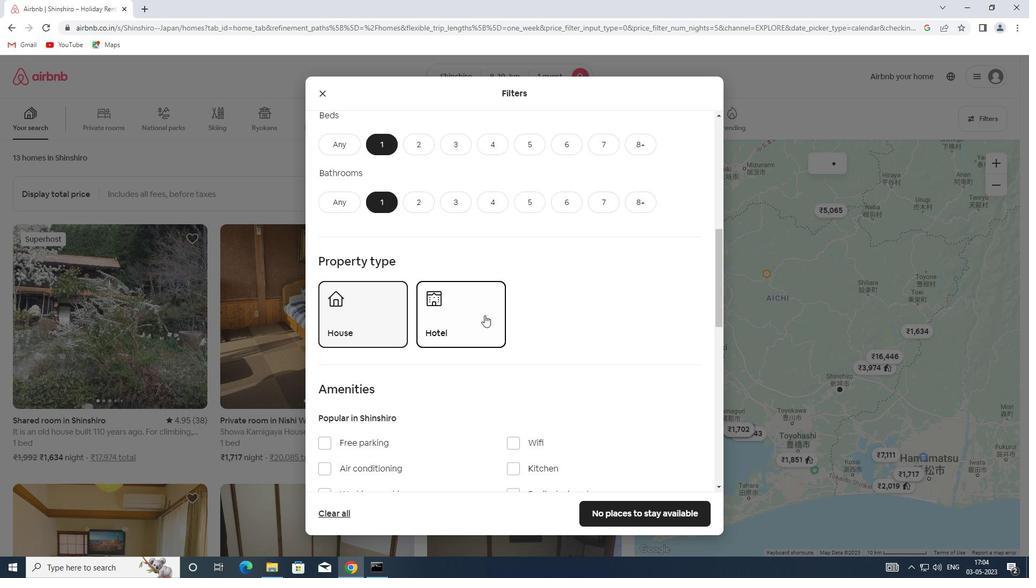 
Action: Mouse scrolled (484, 315) with delta (0, 0)
Screenshot: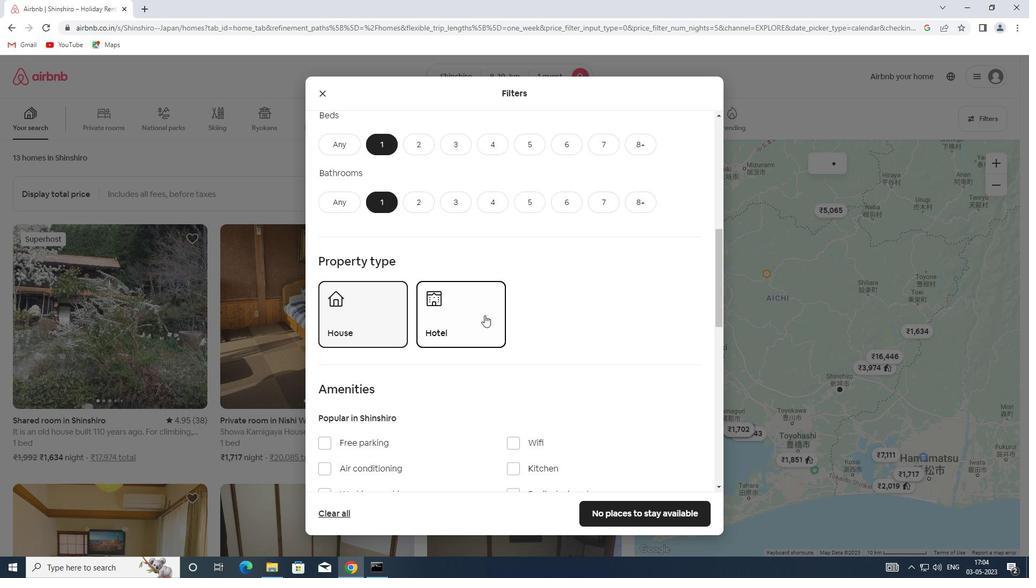
Action: Mouse scrolled (484, 315) with delta (0, 0)
Screenshot: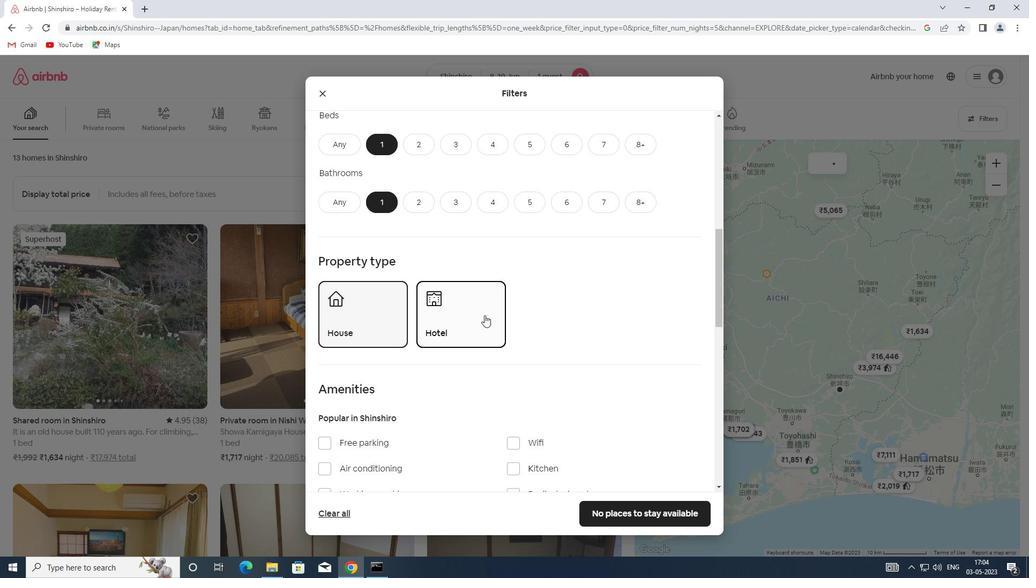 
Action: Mouse moved to (486, 312)
Screenshot: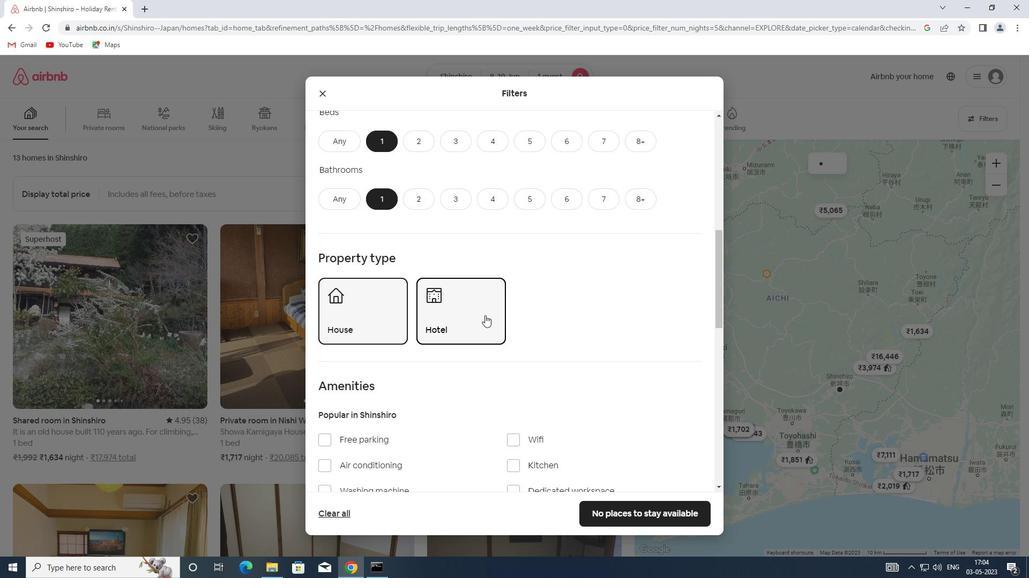 
Action: Mouse scrolled (486, 311) with delta (0, 0)
Screenshot: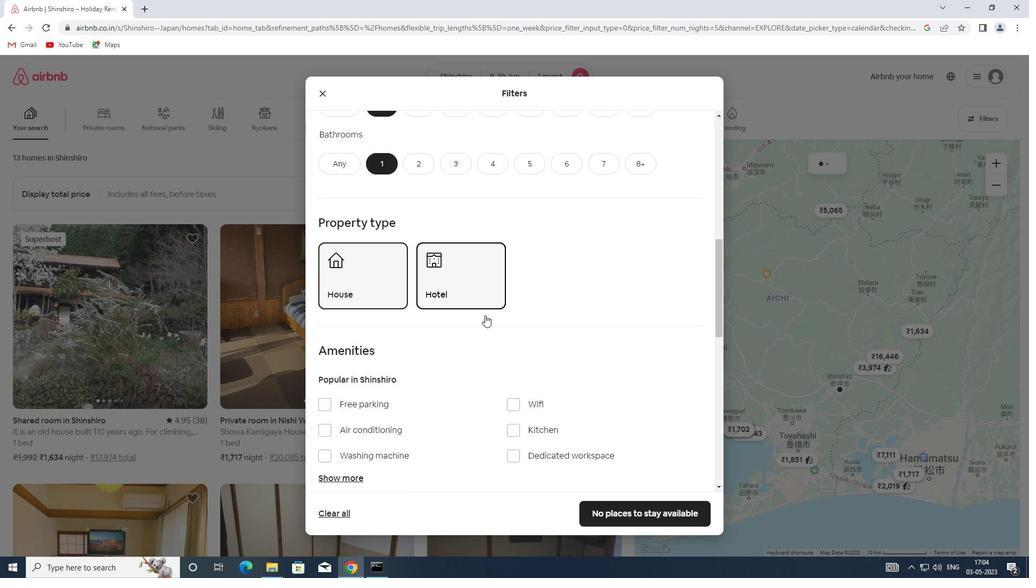 
Action: Mouse scrolled (486, 311) with delta (0, 0)
Screenshot: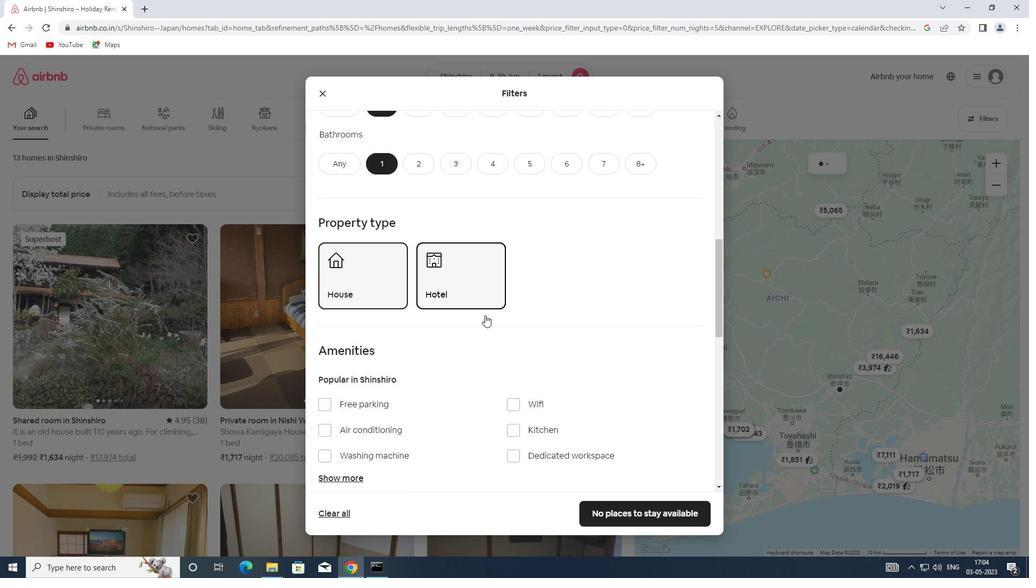 
Action: Mouse scrolled (486, 311) with delta (0, 0)
Screenshot: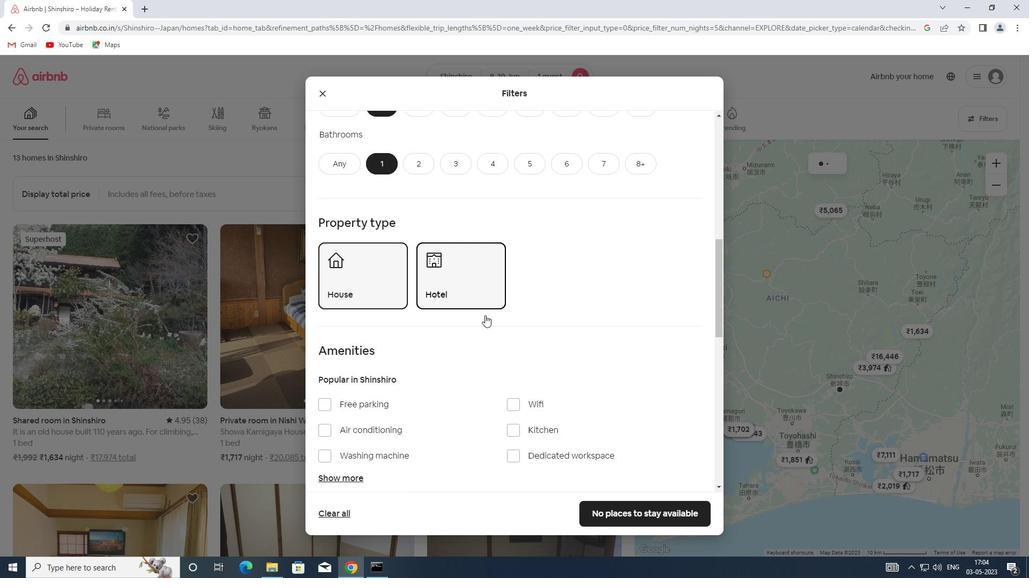 
Action: Mouse scrolled (486, 311) with delta (0, 0)
Screenshot: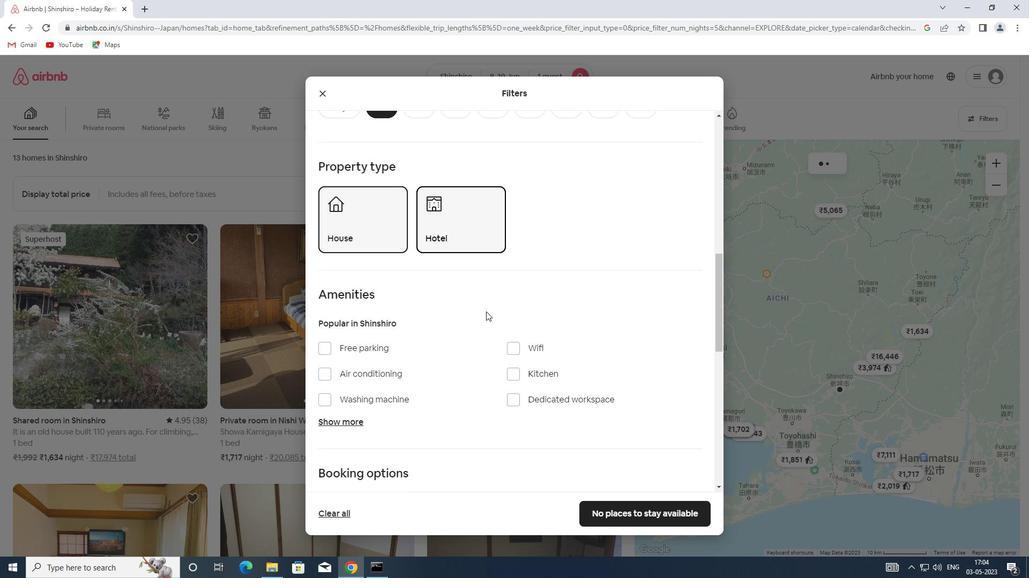 
Action: Mouse moved to (527, 301)
Screenshot: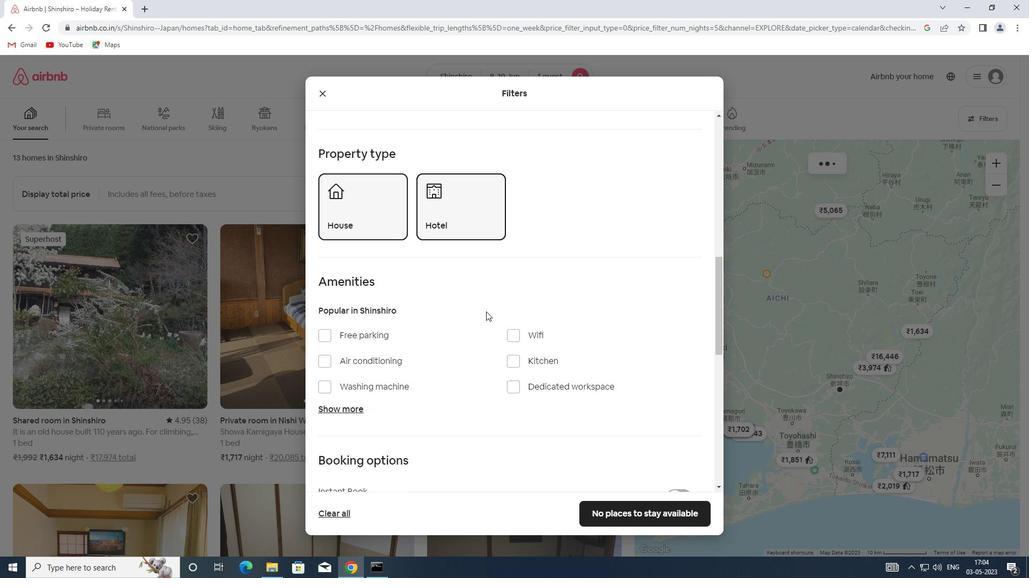 
Action: Mouse scrolled (527, 300) with delta (0, 0)
Screenshot: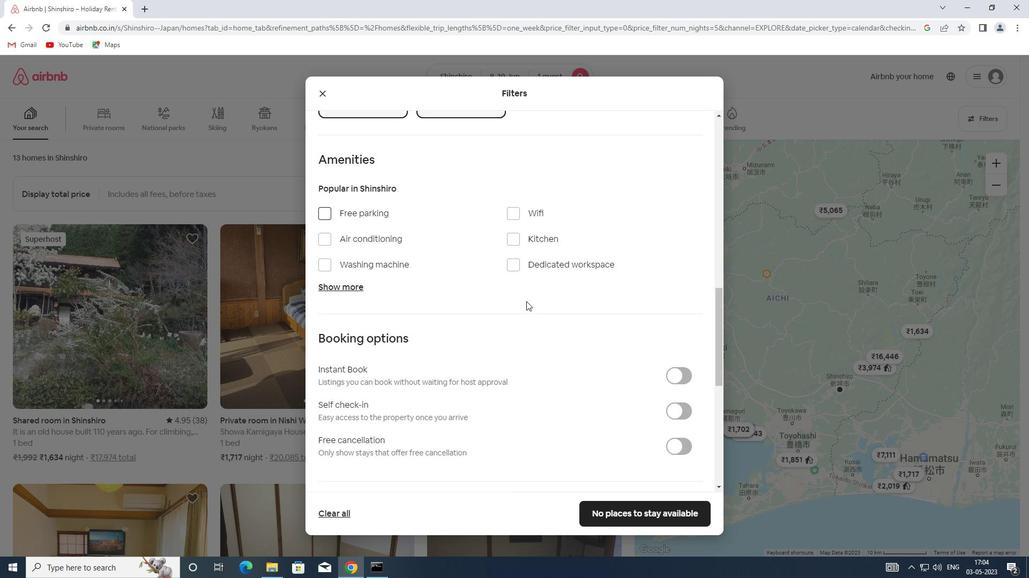 
Action: Mouse scrolled (527, 300) with delta (0, 0)
Screenshot: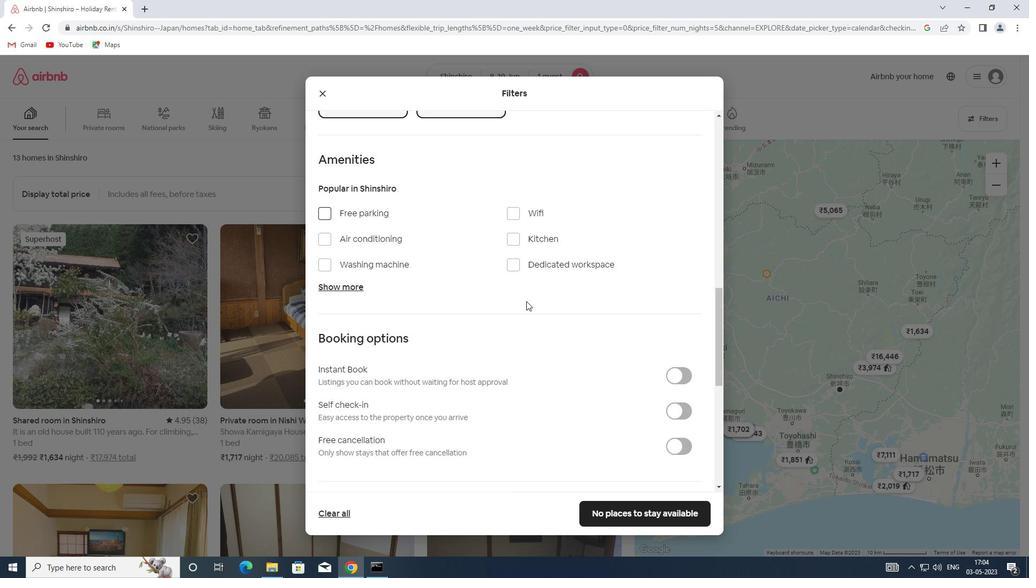 
Action: Mouse scrolled (527, 300) with delta (0, 0)
Screenshot: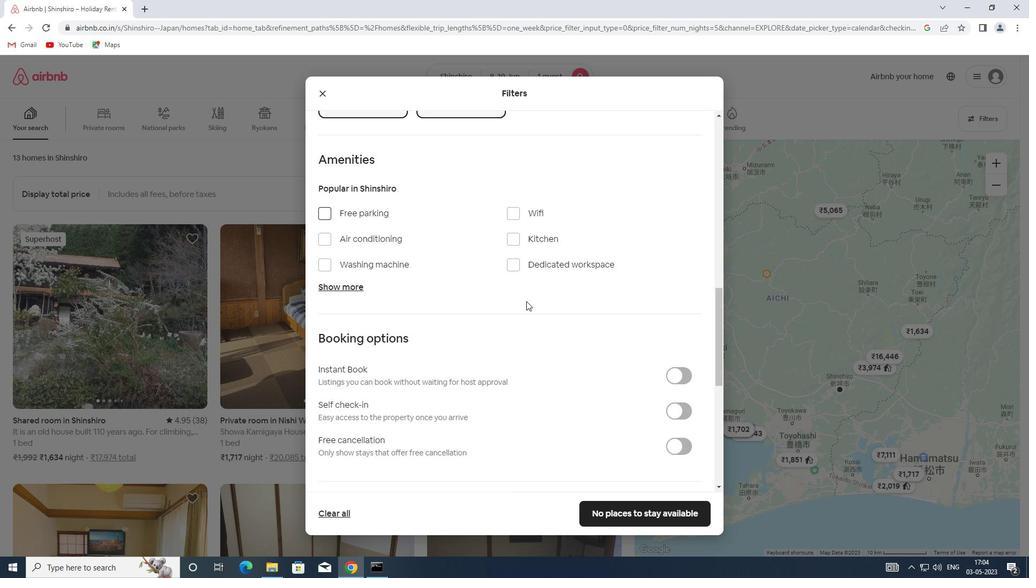 
Action: Mouse moved to (679, 162)
Screenshot: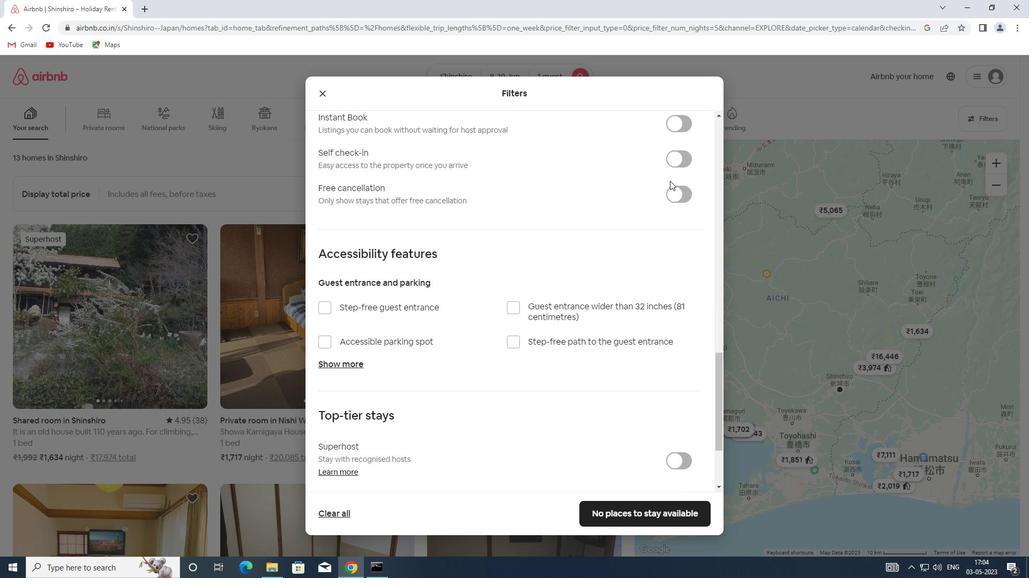 
Action: Mouse pressed left at (679, 162)
Screenshot: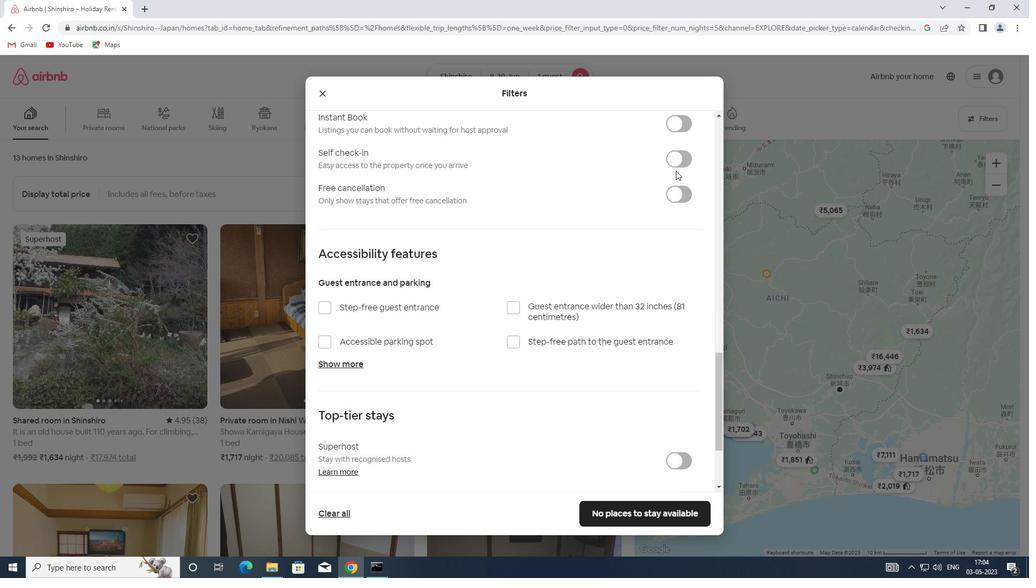 
Action: Mouse moved to (411, 410)
Screenshot: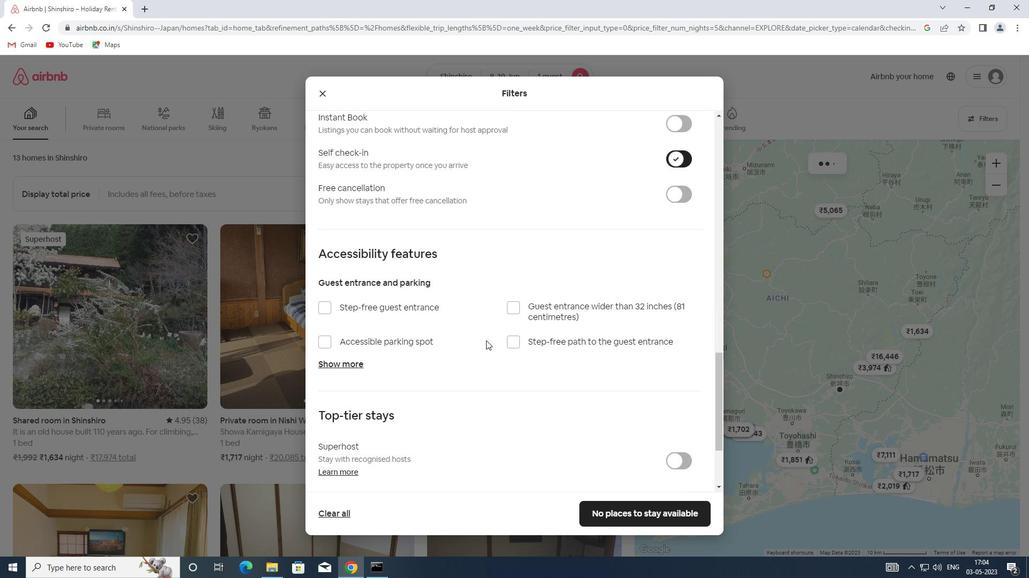 
Action: Mouse scrolled (411, 410) with delta (0, 0)
Screenshot: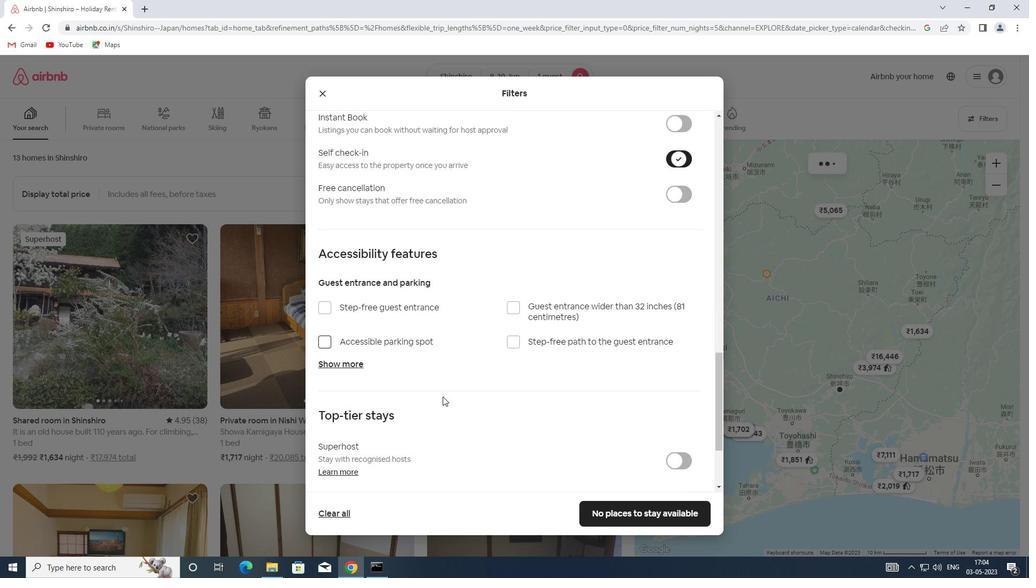 
Action: Mouse scrolled (411, 410) with delta (0, 0)
Screenshot: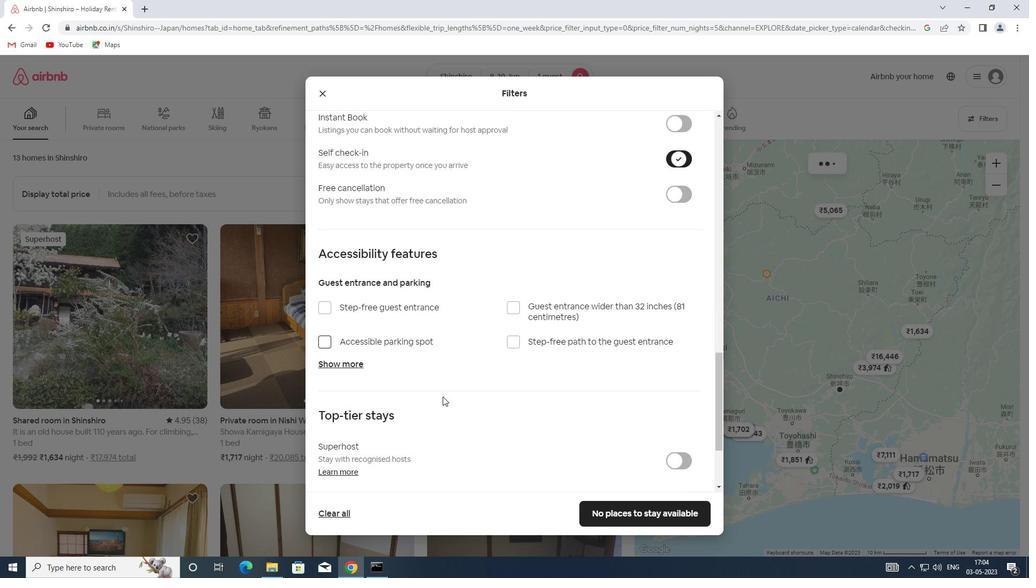 
Action: Mouse moved to (411, 411)
Screenshot: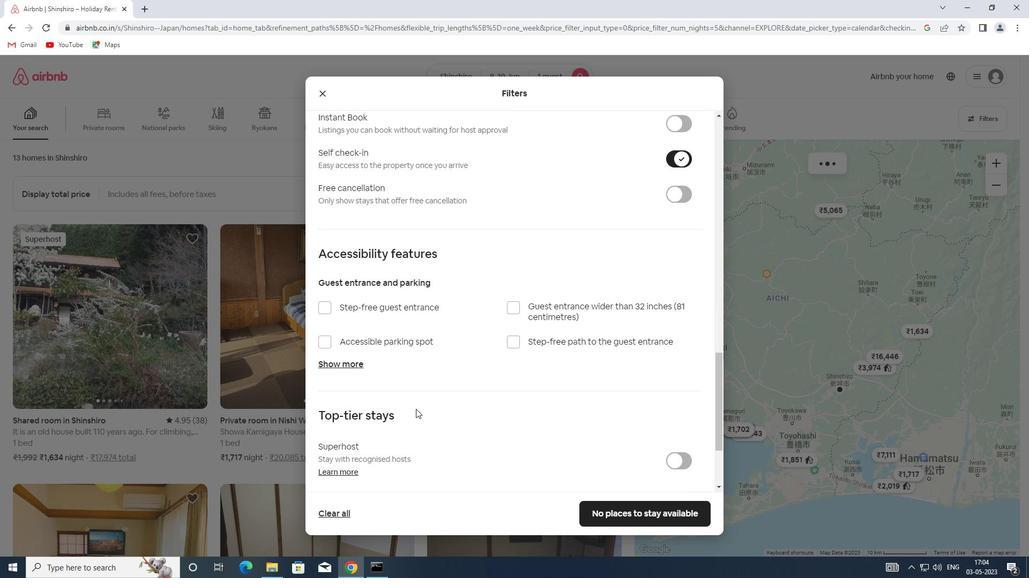 
Action: Mouse scrolled (411, 410) with delta (0, 0)
Screenshot: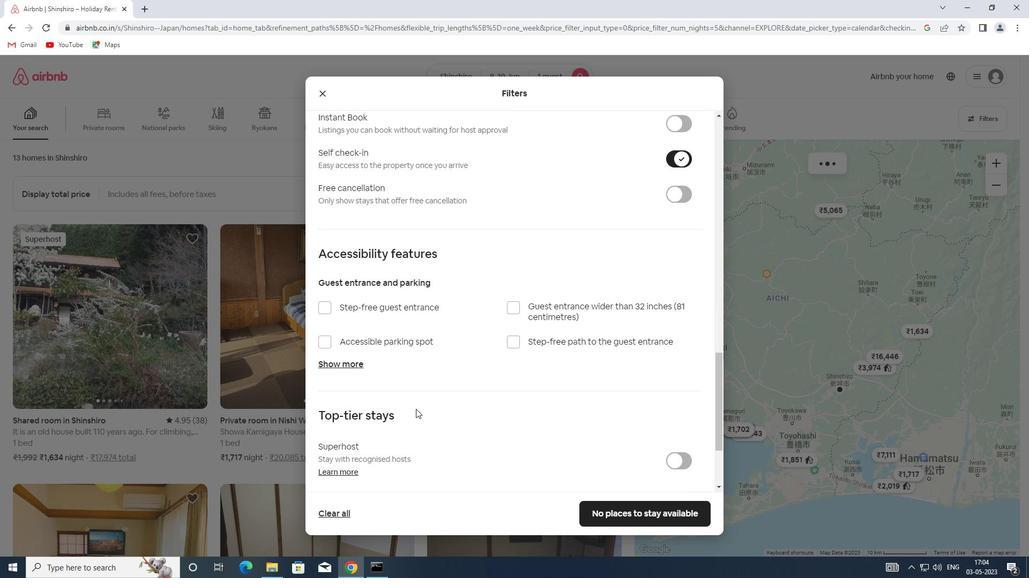 
Action: Mouse moved to (410, 411)
Screenshot: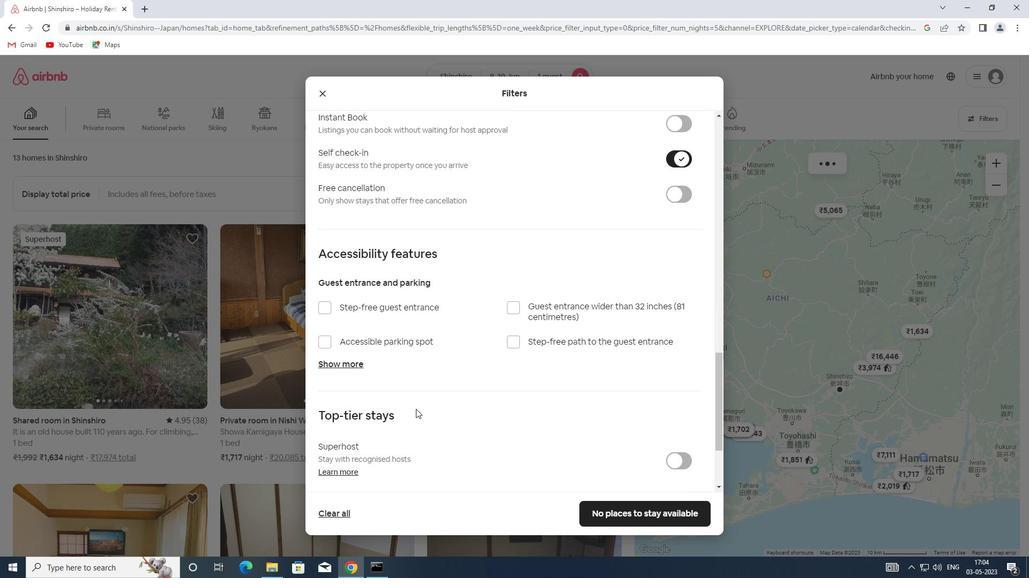 
Action: Mouse scrolled (410, 410) with delta (0, 0)
Screenshot: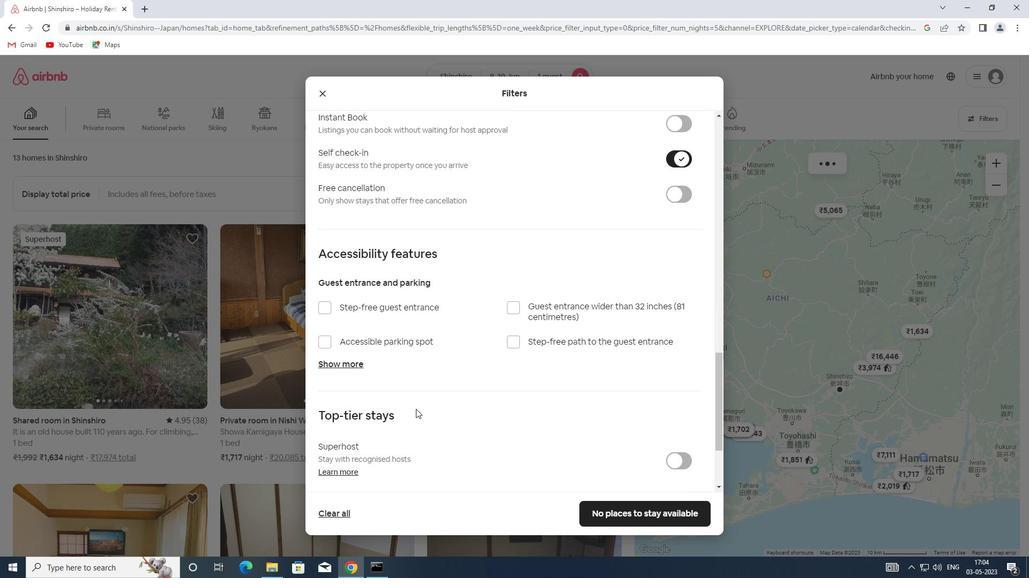 
Action: Mouse moved to (391, 414)
Screenshot: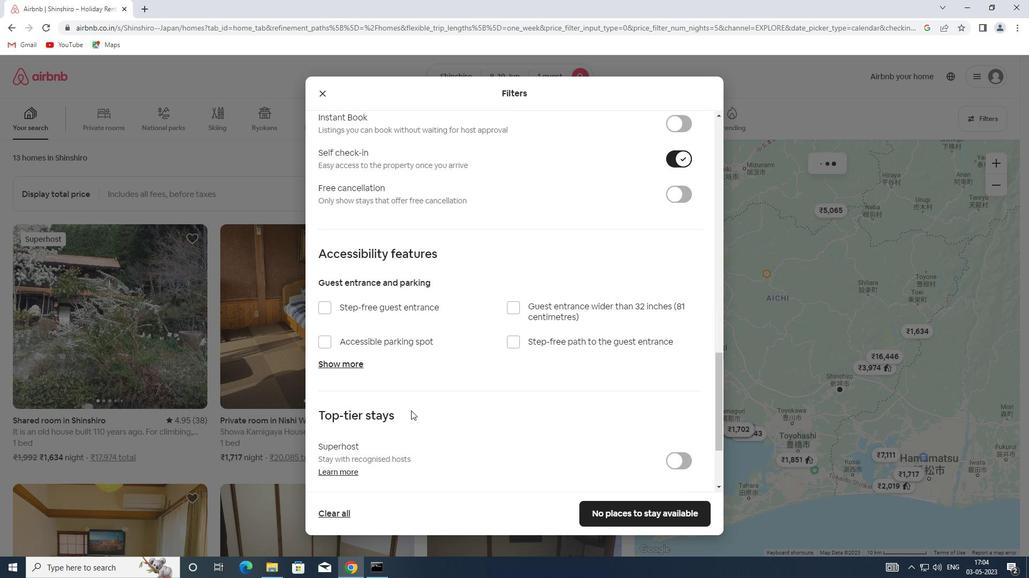 
Action: Mouse scrolled (391, 414) with delta (0, 0)
Screenshot: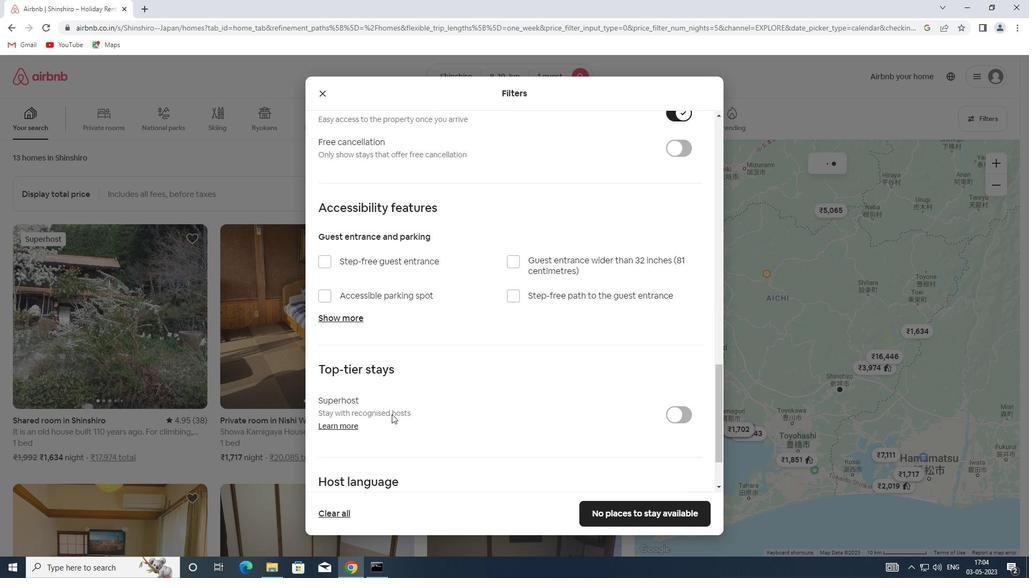 
Action: Mouse scrolled (391, 414) with delta (0, 0)
Screenshot: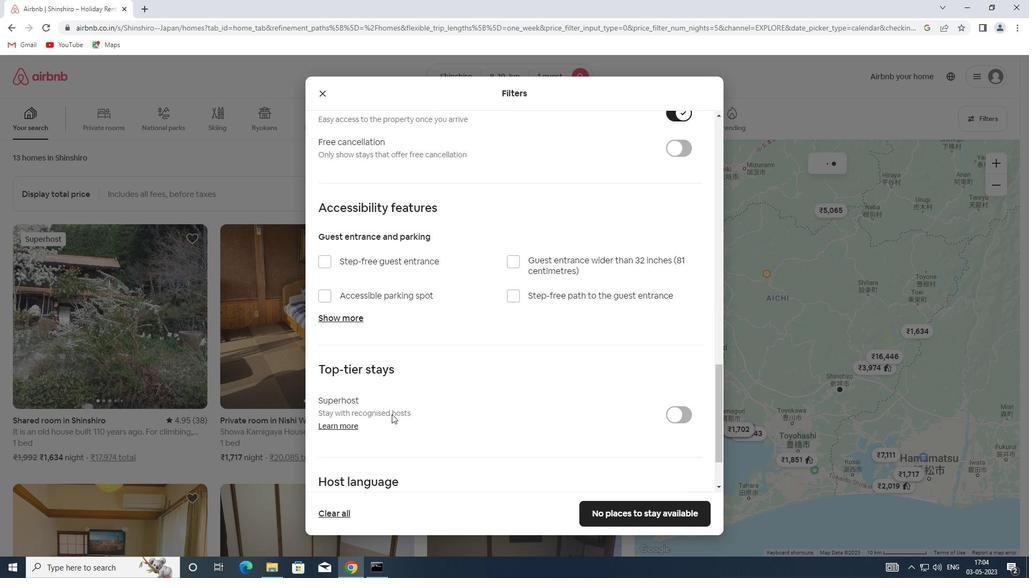 
Action: Mouse scrolled (391, 415) with delta (0, 0)
Screenshot: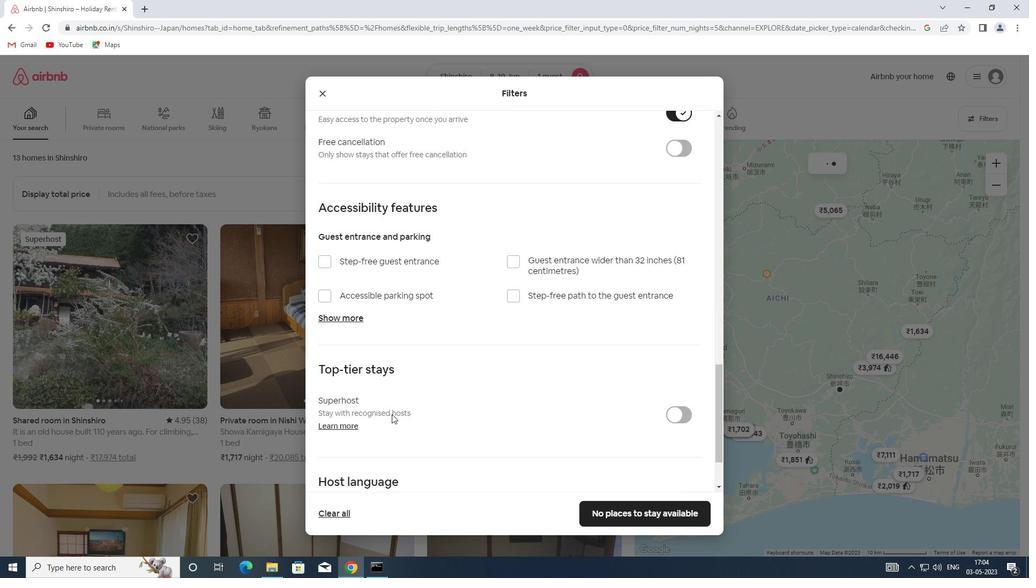 
Action: Mouse scrolled (391, 414) with delta (0, 0)
Screenshot: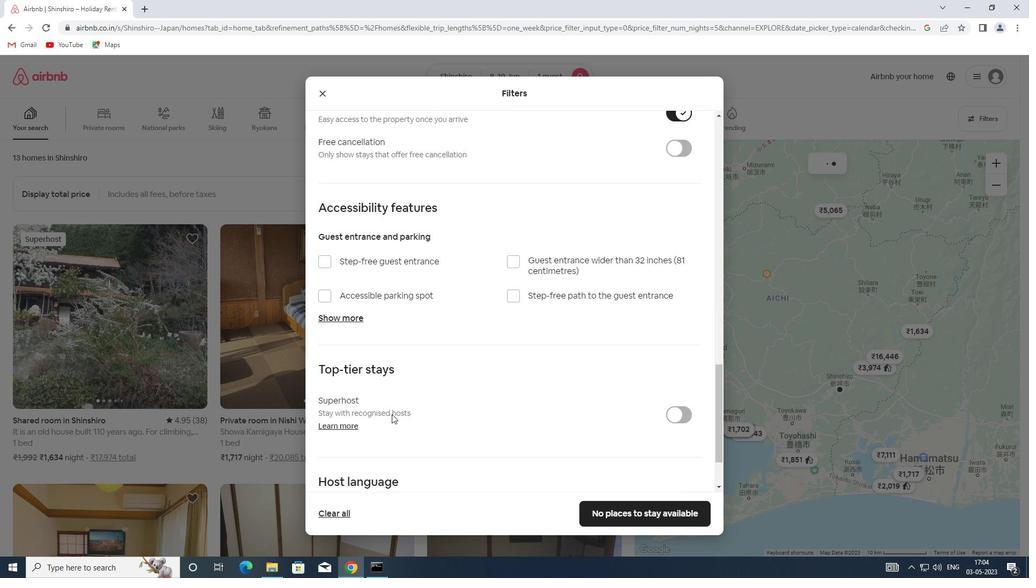 
Action: Mouse moved to (354, 433)
Screenshot: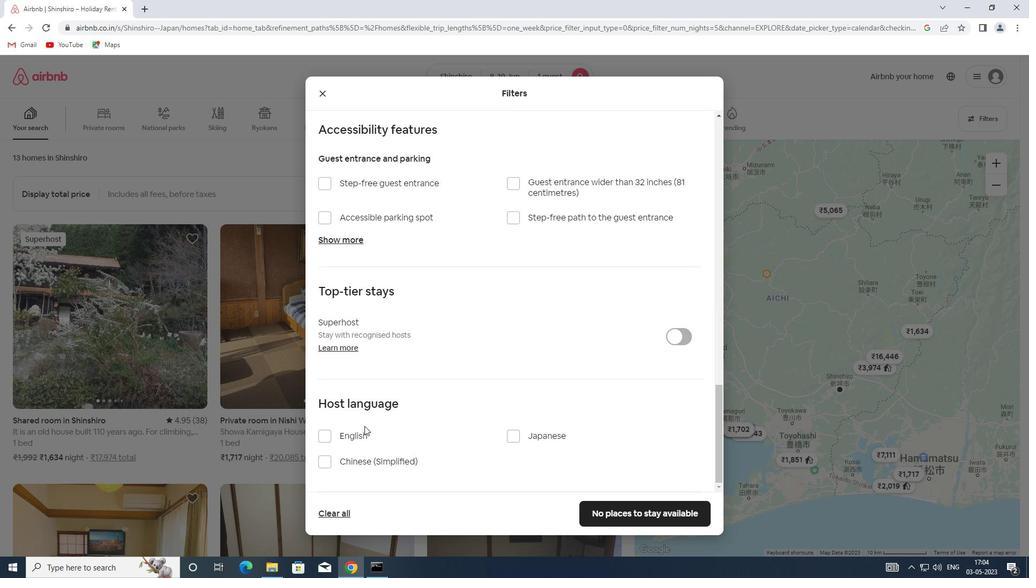 
Action: Mouse pressed left at (354, 433)
Screenshot: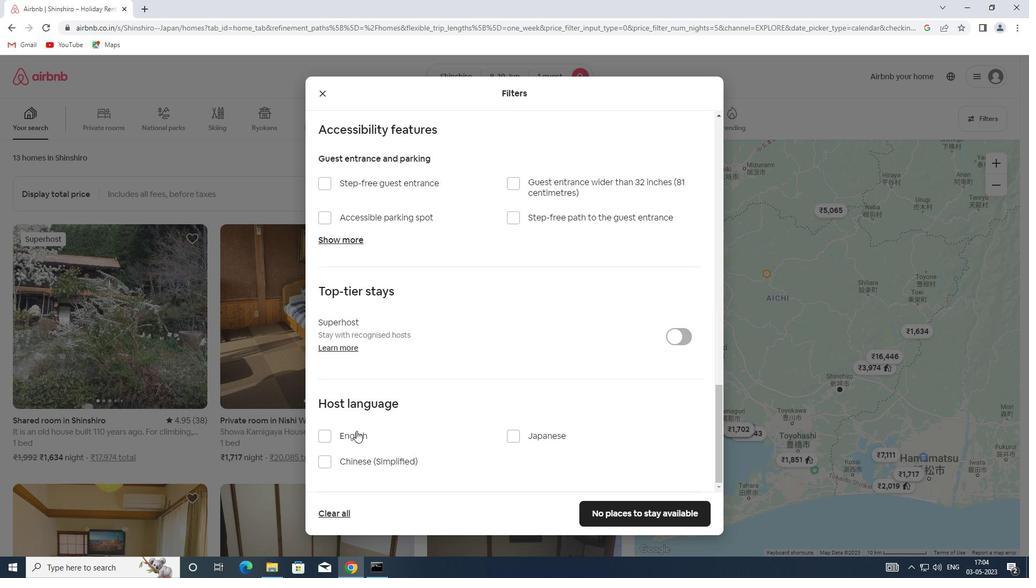 
Action: Mouse moved to (649, 518)
Screenshot: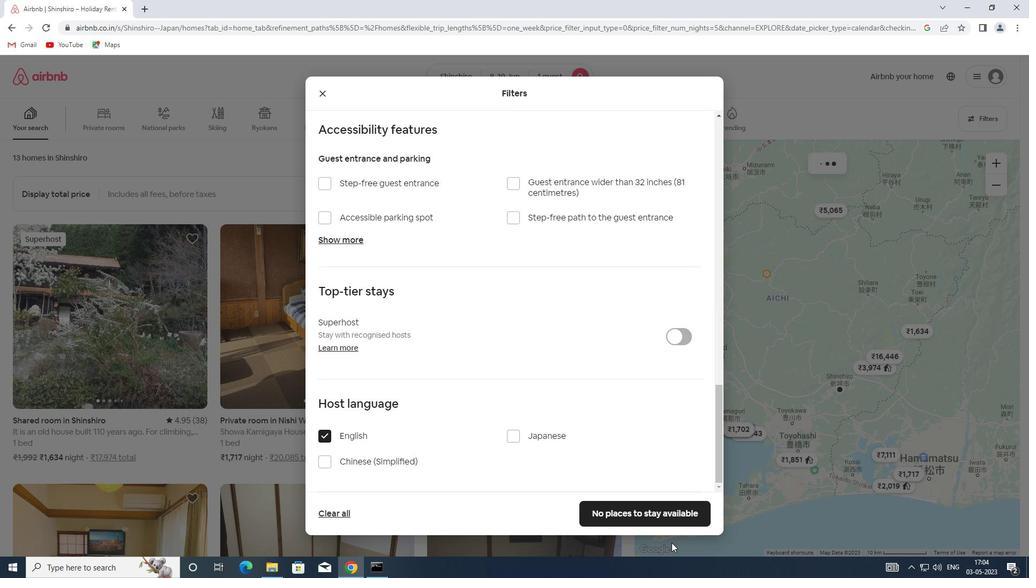 
Action: Mouse pressed left at (649, 518)
Screenshot: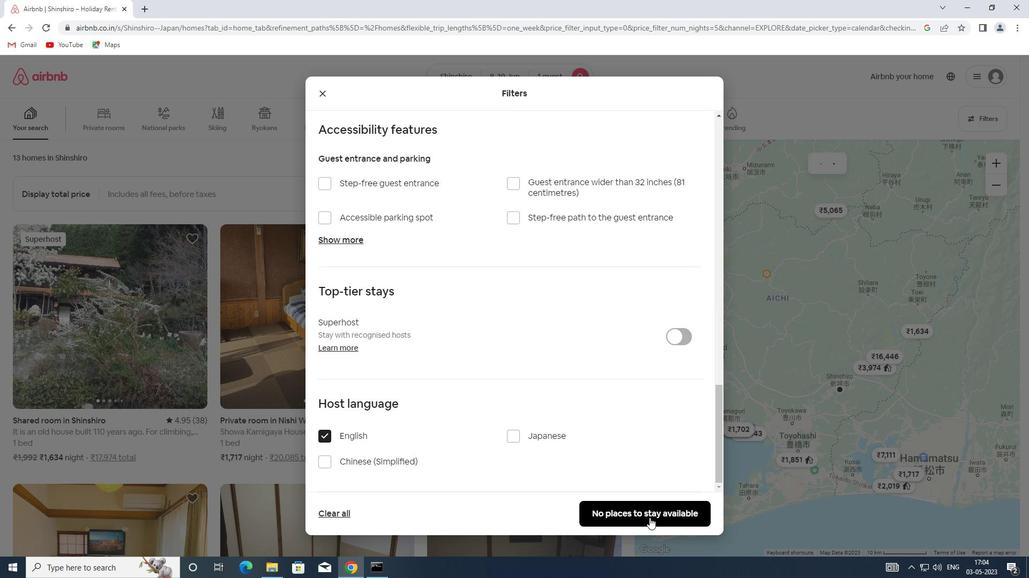 
